 Task: Find connections with filter location Ghazni with filter topic #Storytellingwith filter profile language French with filter current company State Bank of India with filter school Symbiosis Centre For Management and Human Resource Development with filter industry Personal and Laundry Services with filter service category Financial Reporting with filter keywords title Manager
Action: Mouse moved to (178, 181)
Screenshot: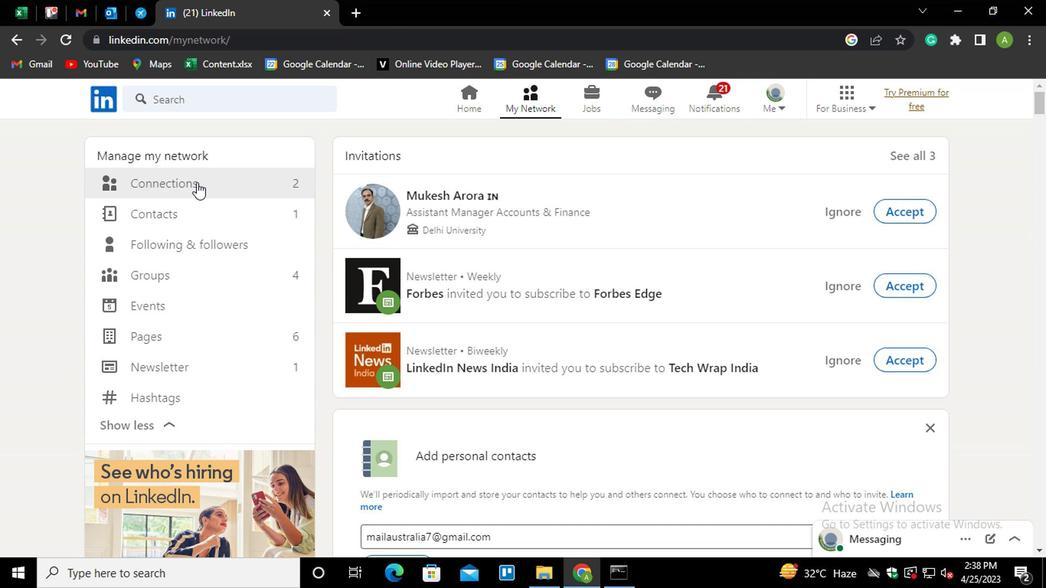 
Action: Mouse pressed left at (178, 181)
Screenshot: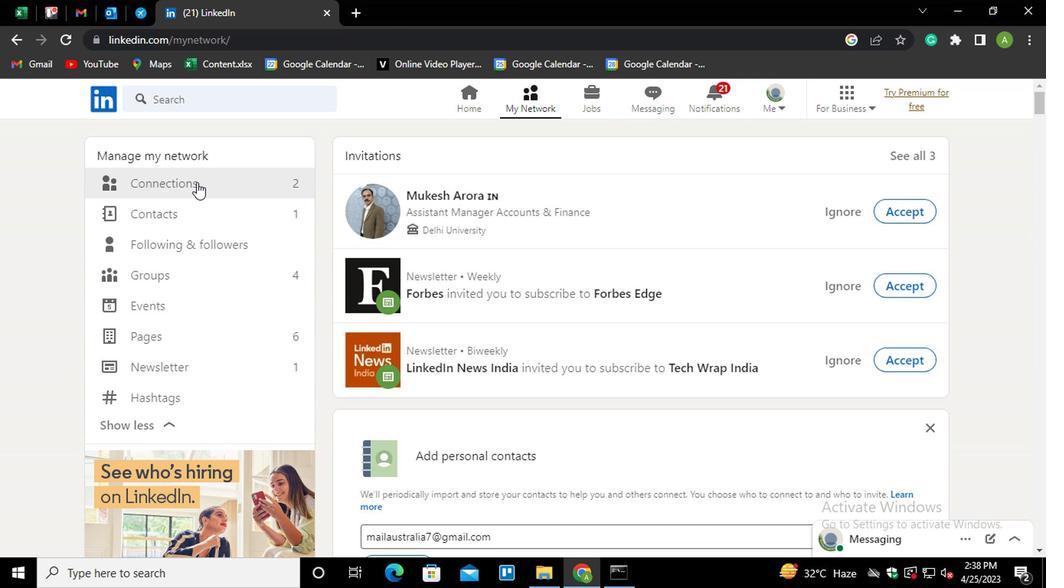 
Action: Mouse moved to (606, 185)
Screenshot: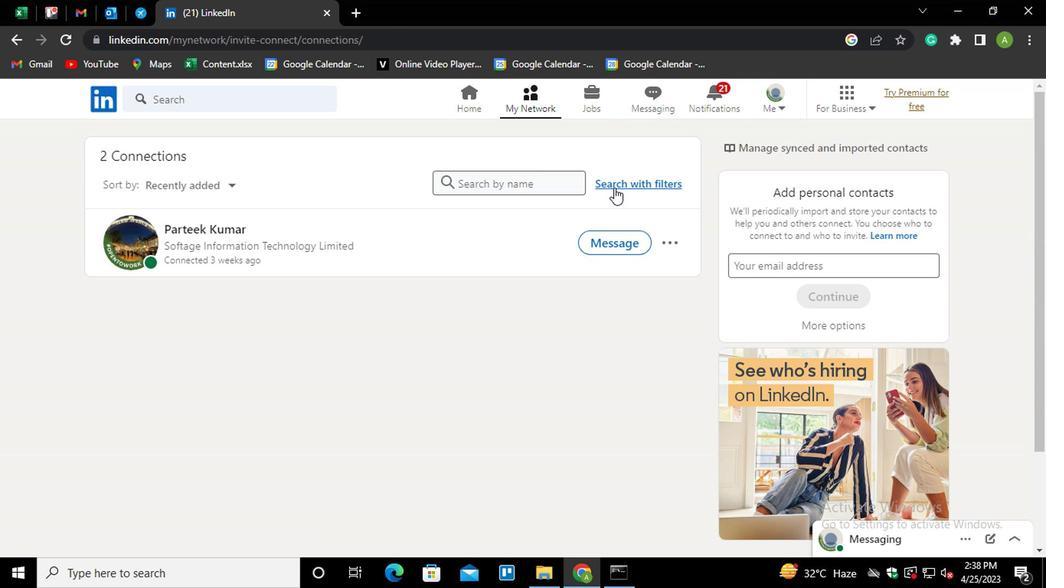 
Action: Mouse pressed left at (606, 185)
Screenshot: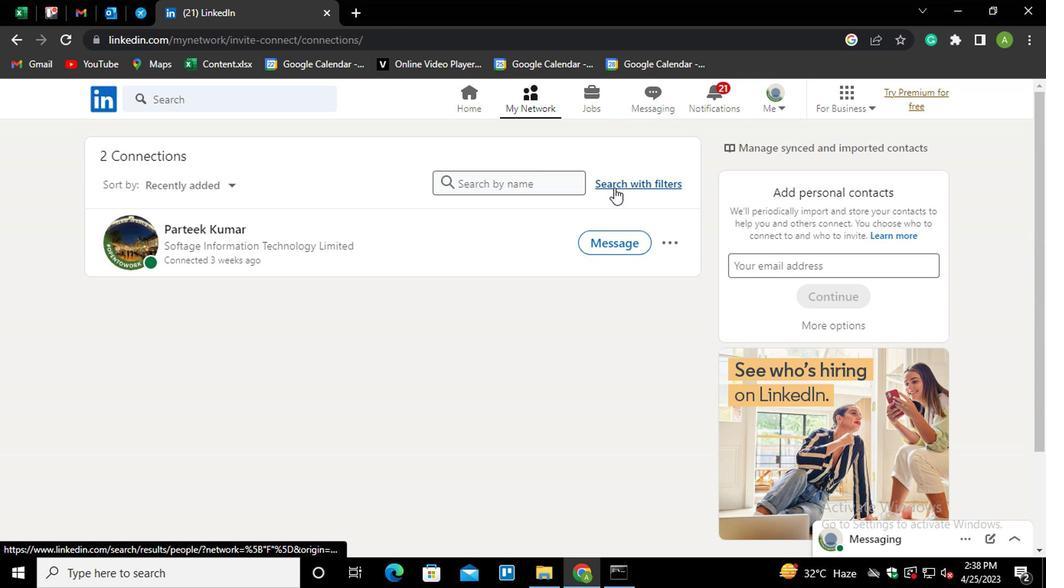 
Action: Mouse moved to (497, 140)
Screenshot: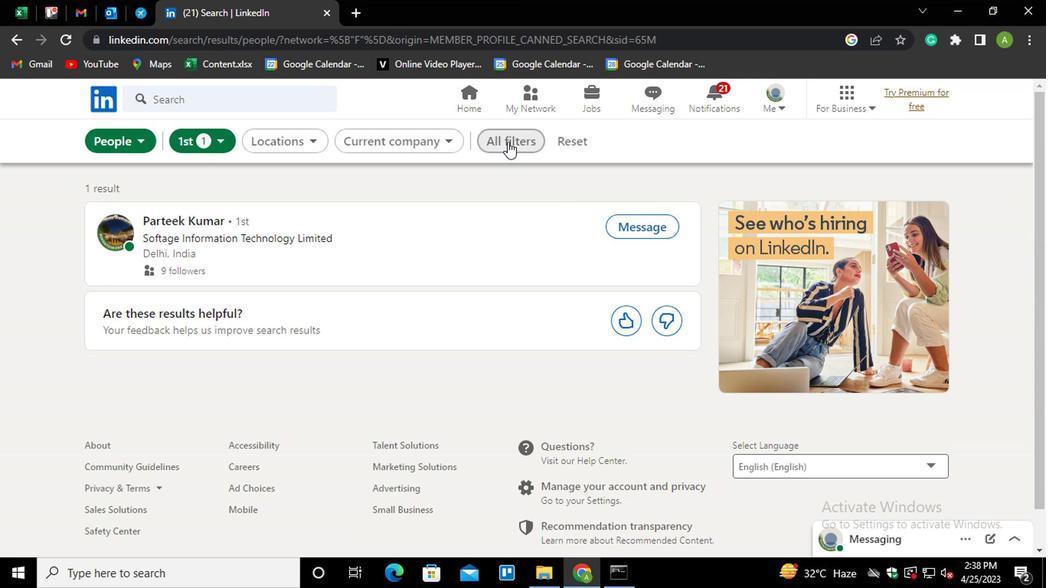 
Action: Mouse pressed left at (497, 140)
Screenshot: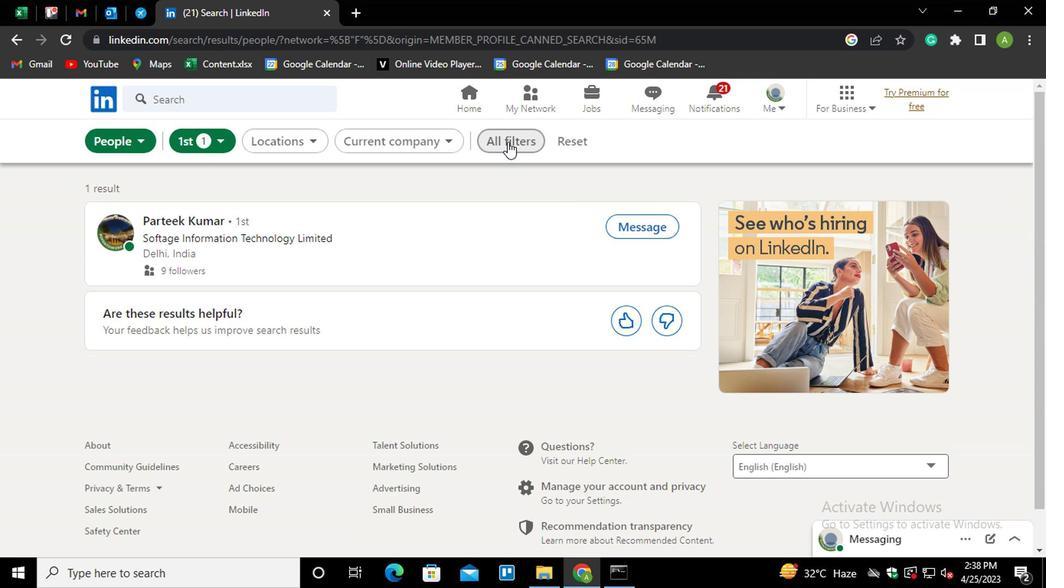 
Action: Mouse moved to (696, 348)
Screenshot: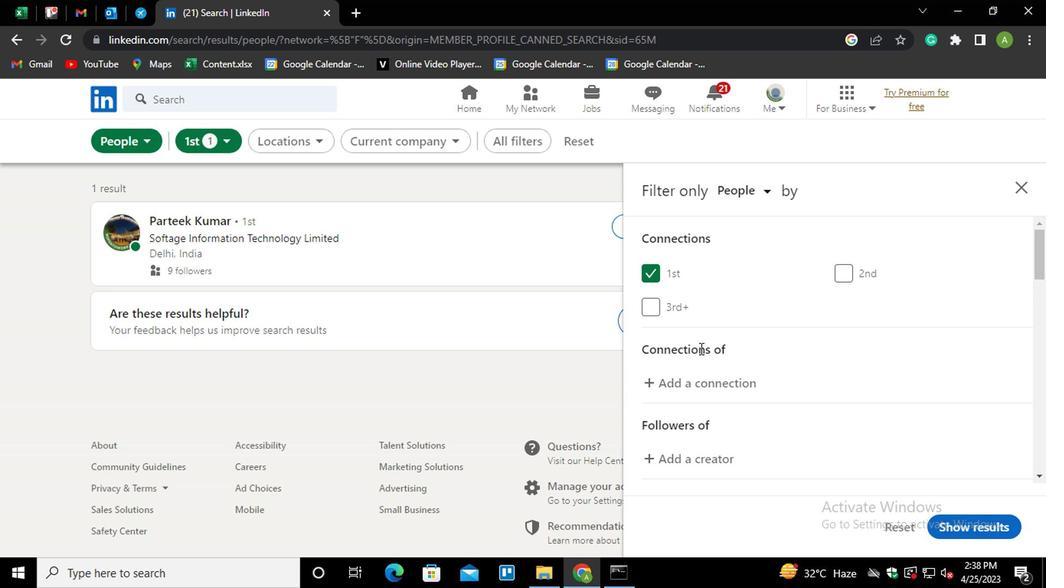 
Action: Mouse scrolled (696, 347) with delta (0, -1)
Screenshot: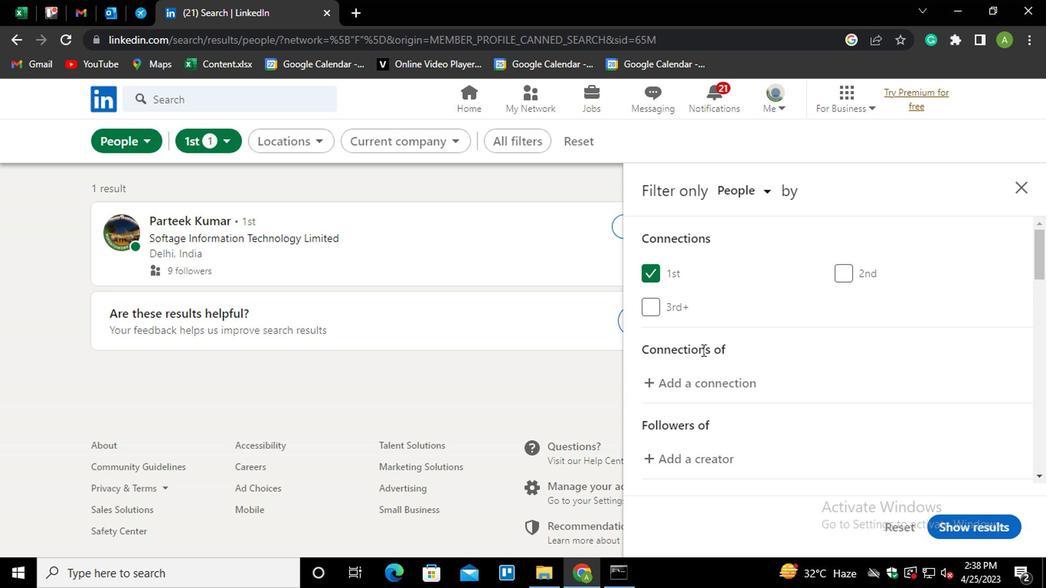 
Action: Mouse moved to (697, 348)
Screenshot: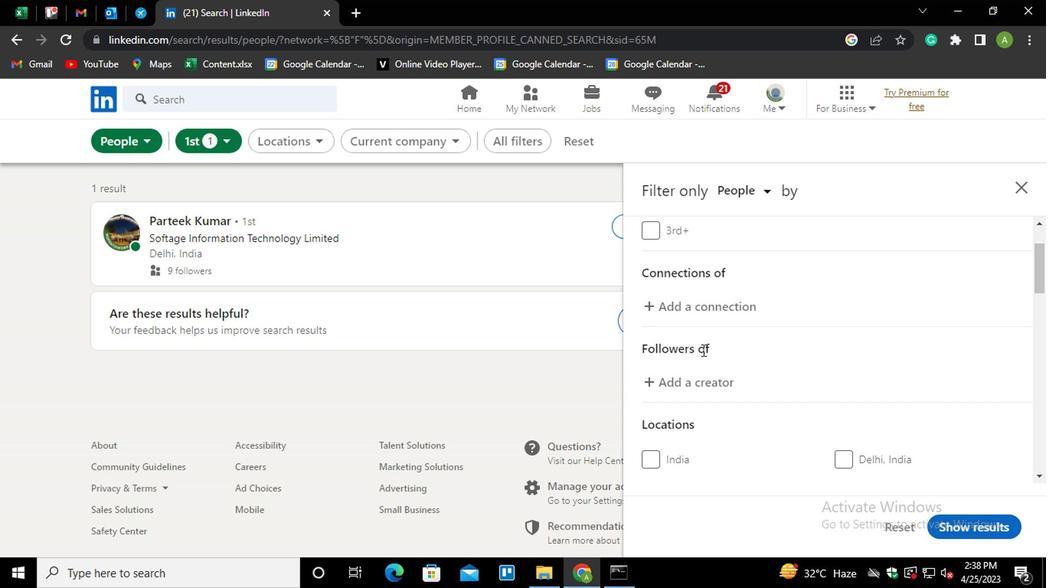 
Action: Mouse scrolled (697, 347) with delta (0, -1)
Screenshot: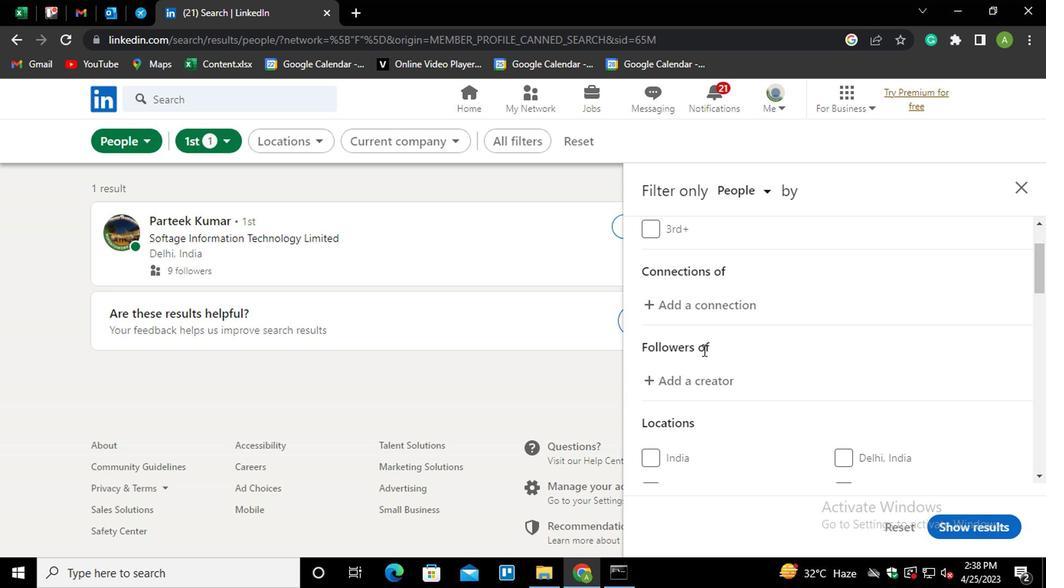 
Action: Mouse scrolled (697, 347) with delta (0, -1)
Screenshot: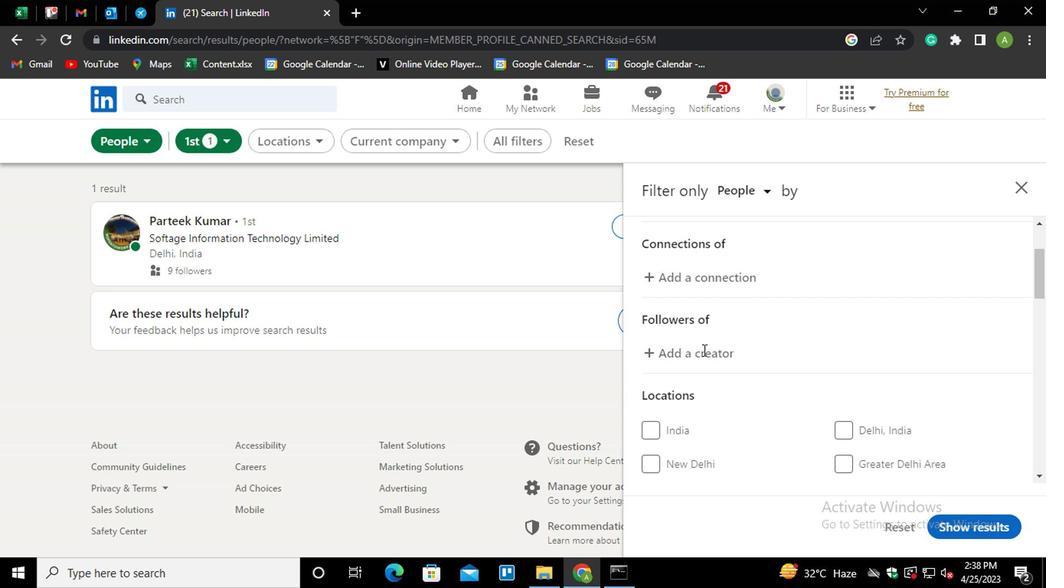 
Action: Mouse scrolled (697, 347) with delta (0, -1)
Screenshot: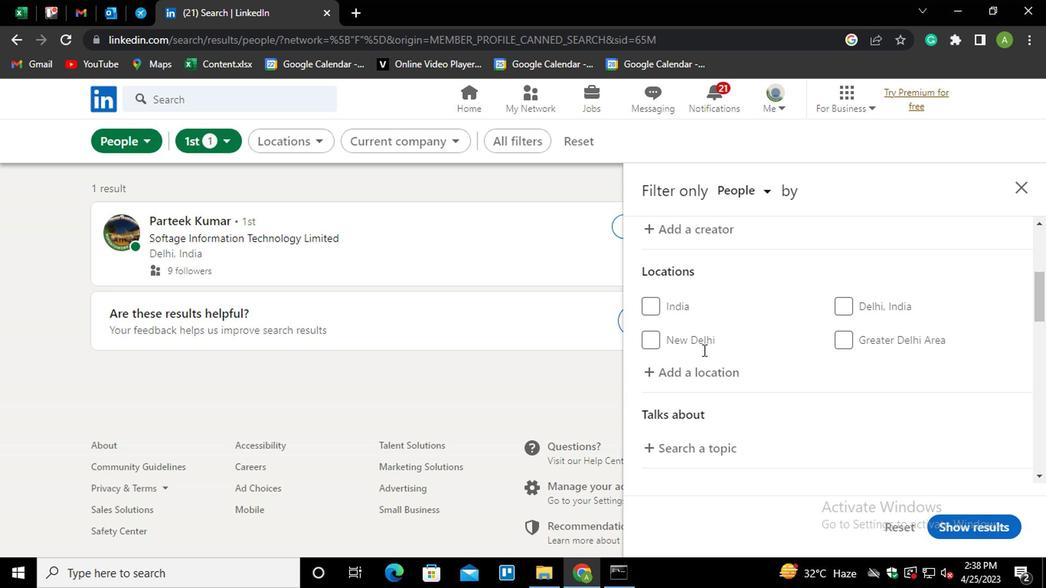 
Action: Mouse moved to (688, 289)
Screenshot: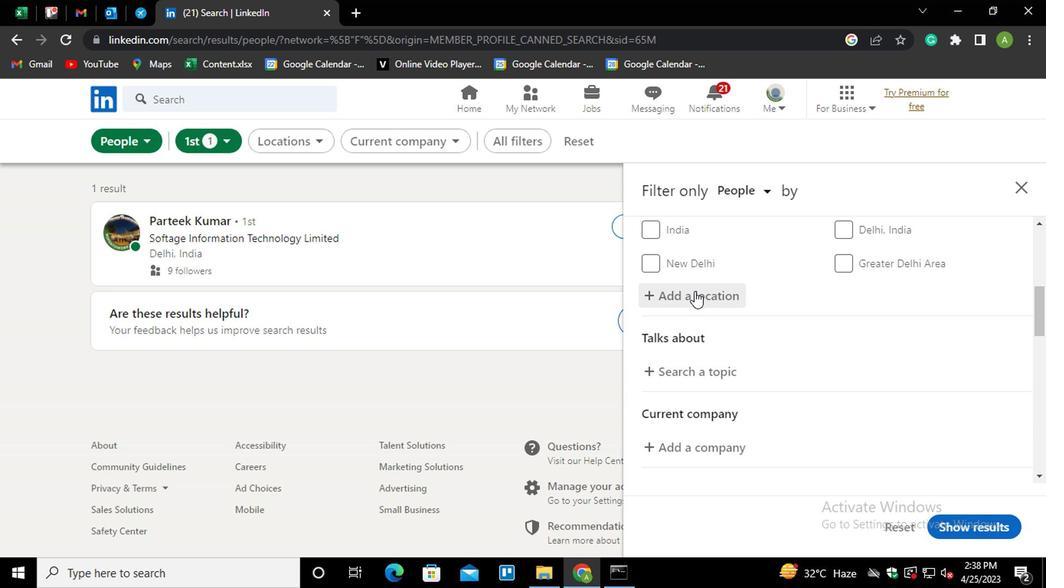 
Action: Mouse pressed left at (688, 289)
Screenshot: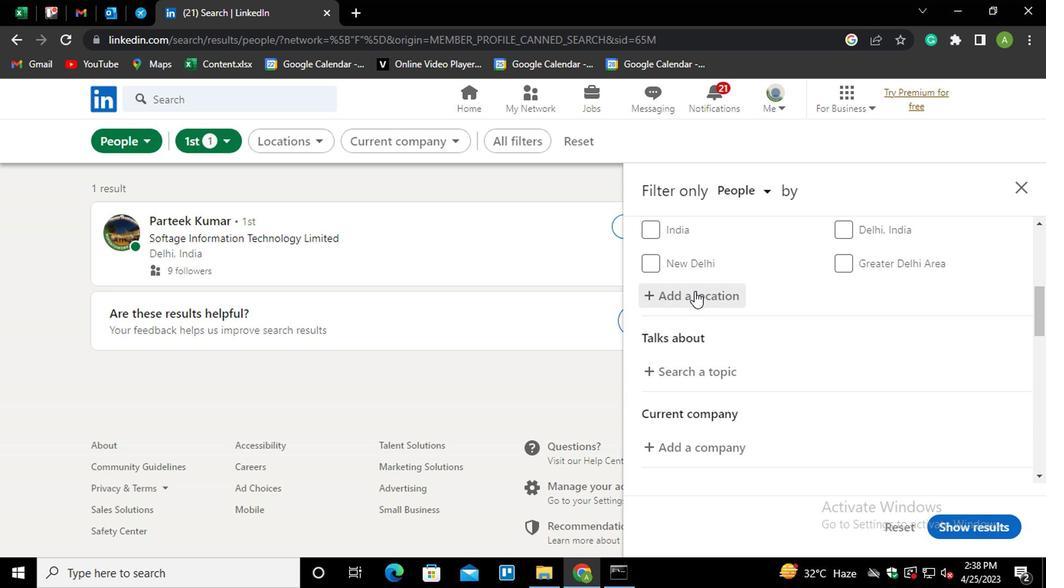 
Action: Mouse moved to (690, 289)
Screenshot: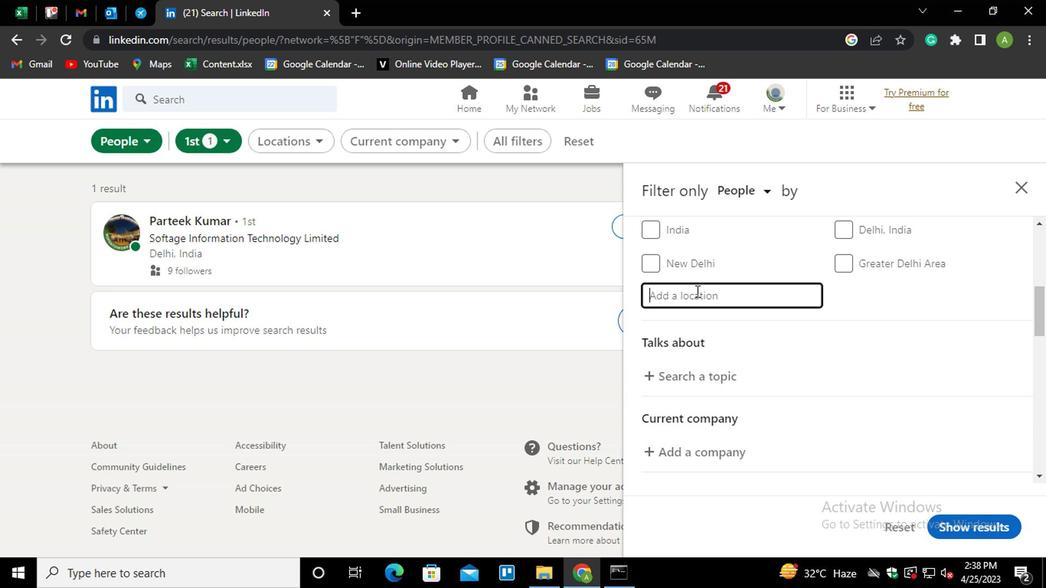 
Action: Mouse pressed left at (690, 289)
Screenshot: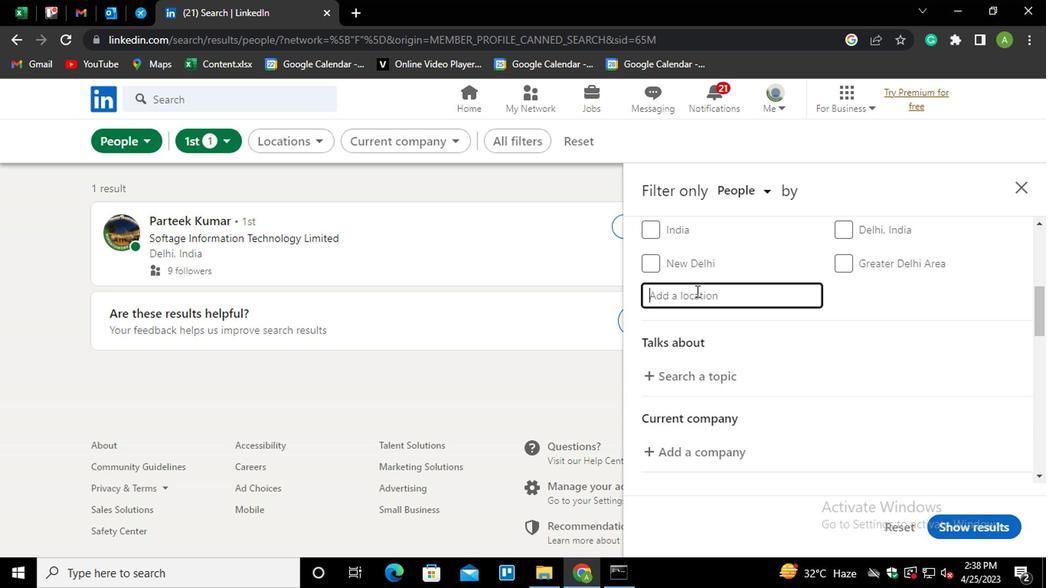 
Action: Key pressed <Key.shift><Key.shift><Key.shift><Key.shift><Key.shift>GHAZNI
Screenshot: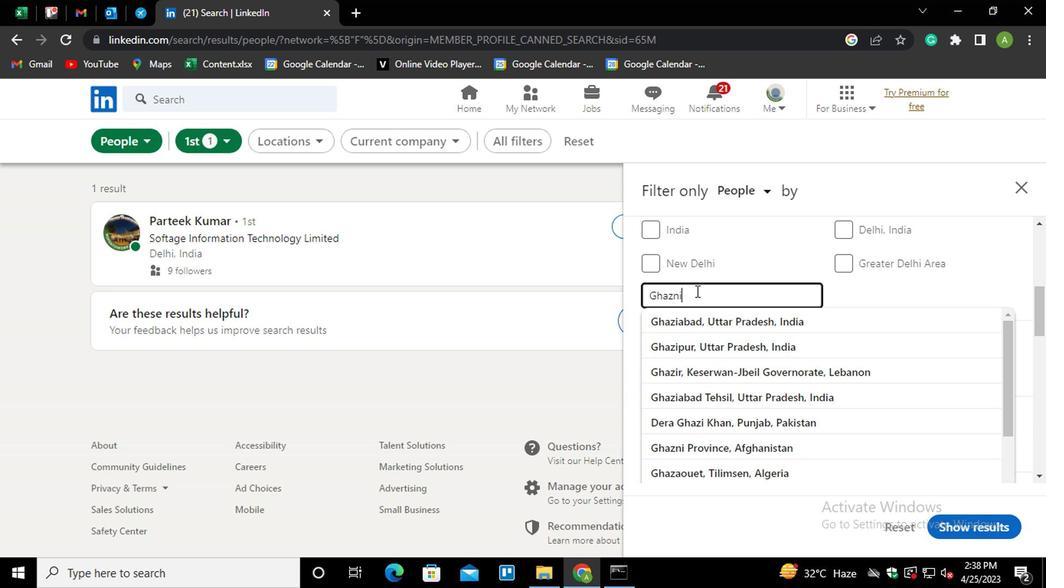 
Action: Mouse moved to (842, 304)
Screenshot: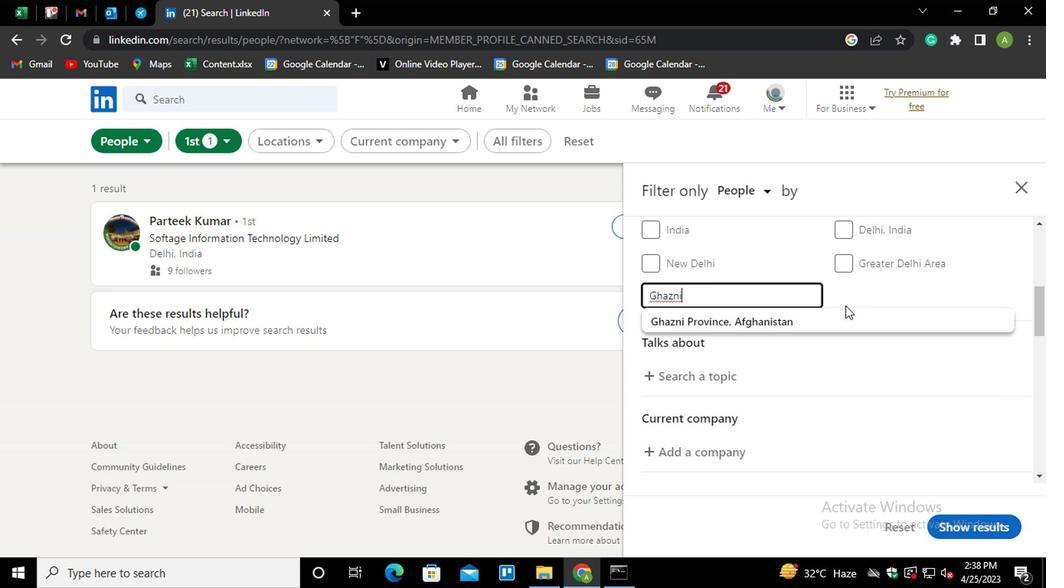 
Action: Key pressed <Key.down><Key.enter>
Screenshot: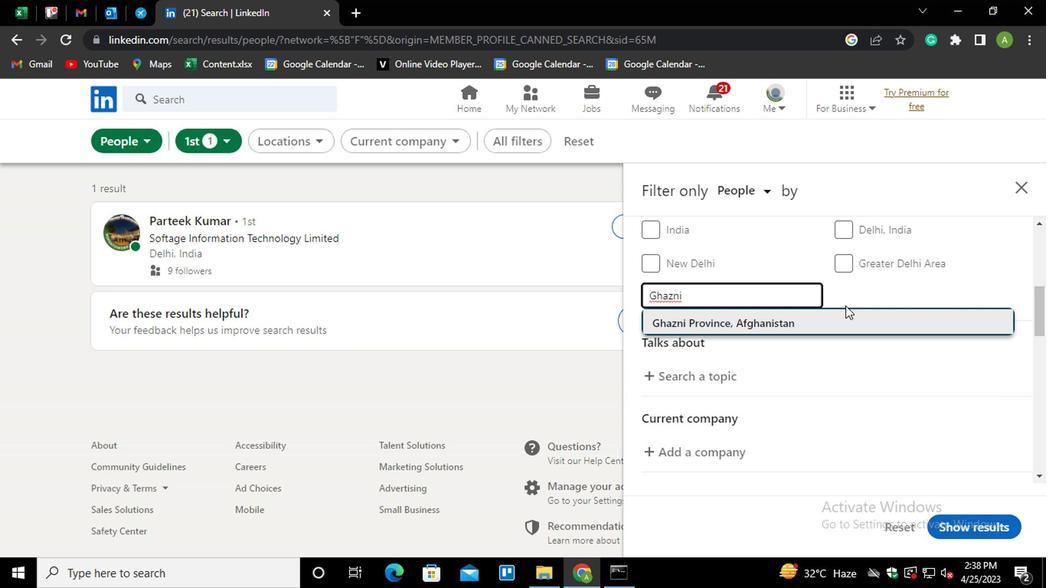 
Action: Mouse moved to (679, 369)
Screenshot: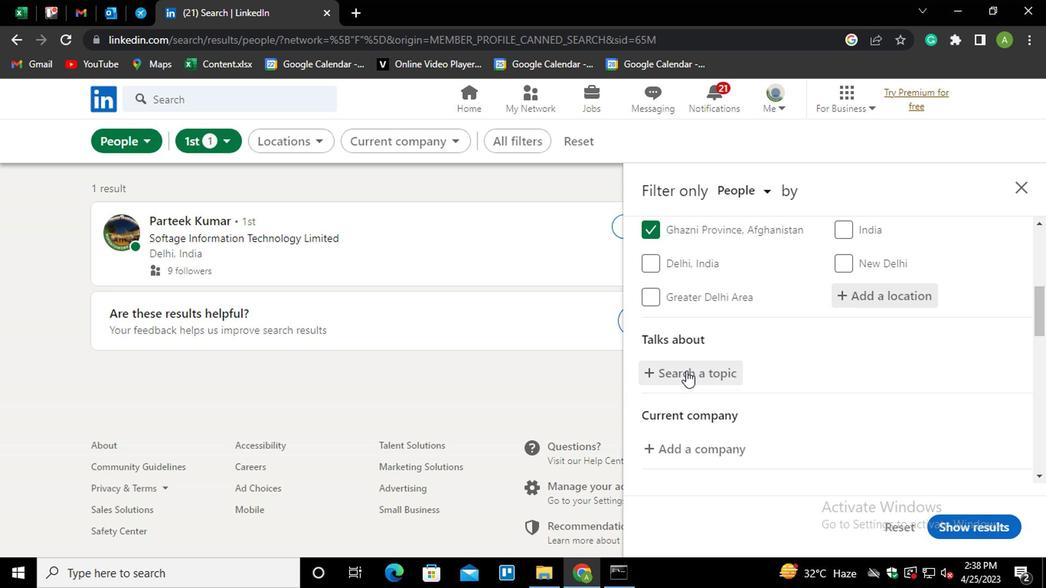 
Action: Mouse pressed left at (679, 369)
Screenshot: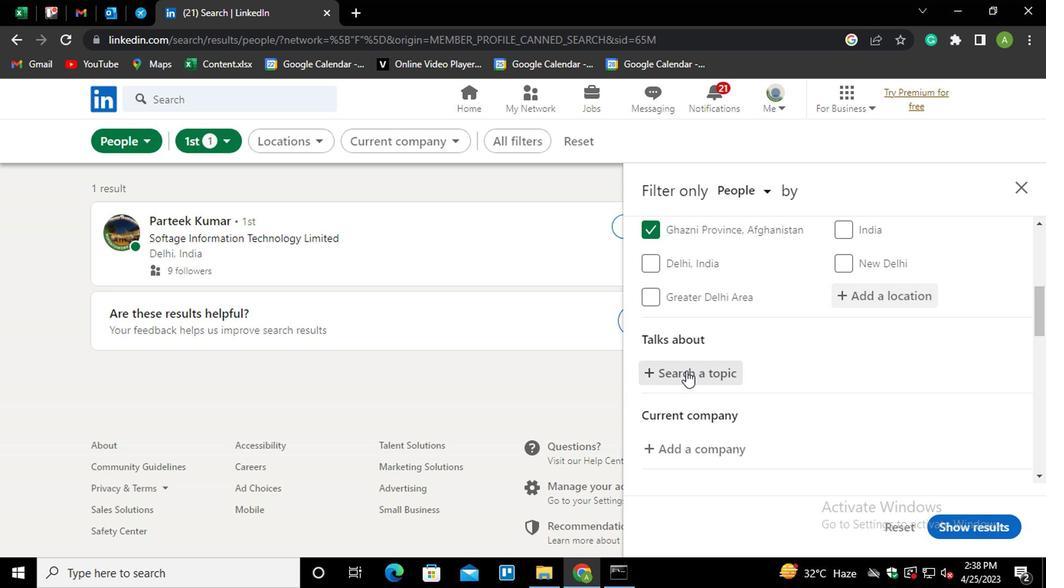 
Action: Mouse moved to (713, 393)
Screenshot: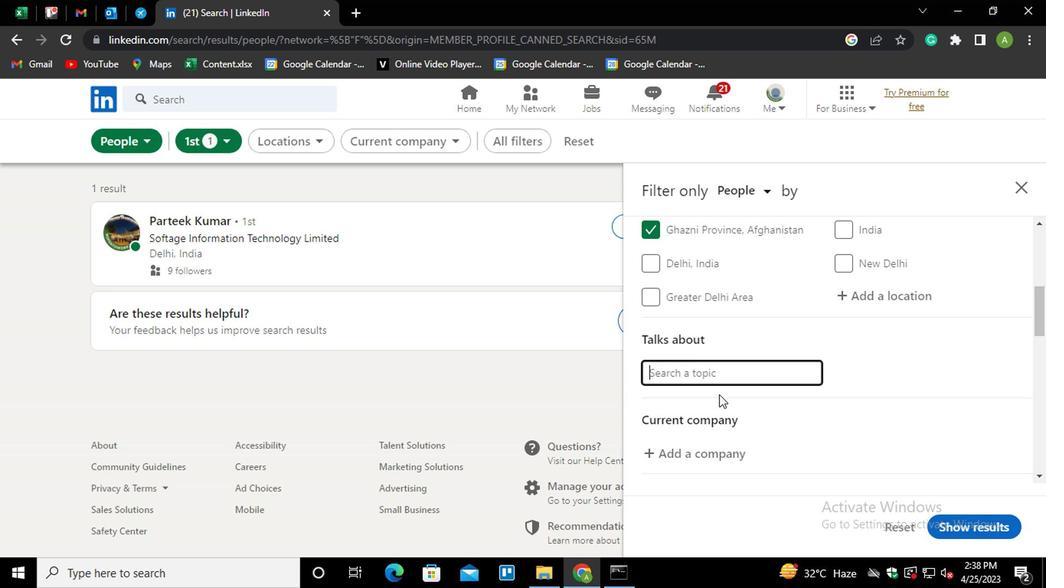 
Action: Key pressed <Key.shift>#<Key.shift>SRORYTELLINGWITH
Screenshot: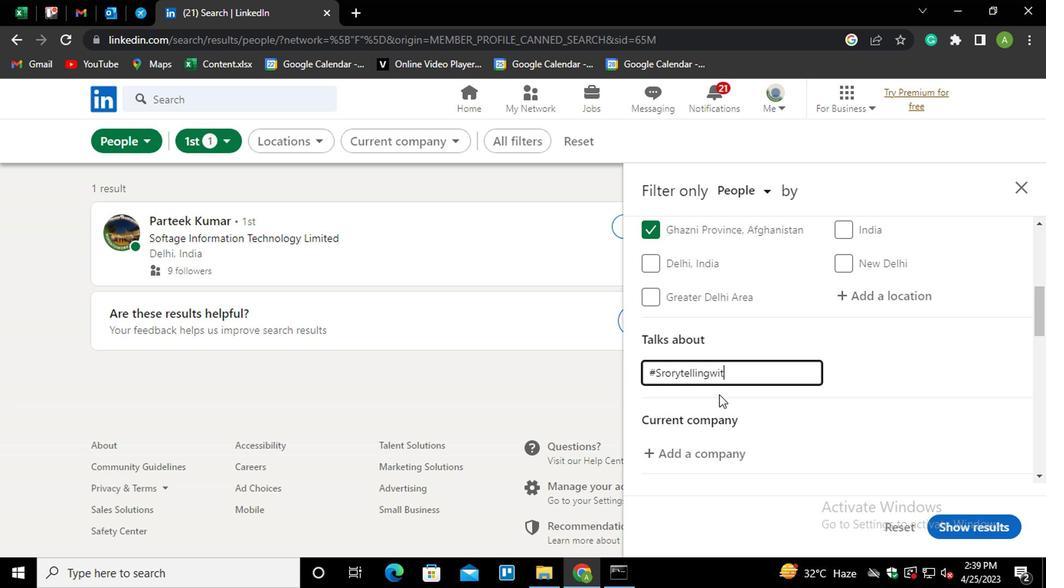 
Action: Mouse moved to (917, 329)
Screenshot: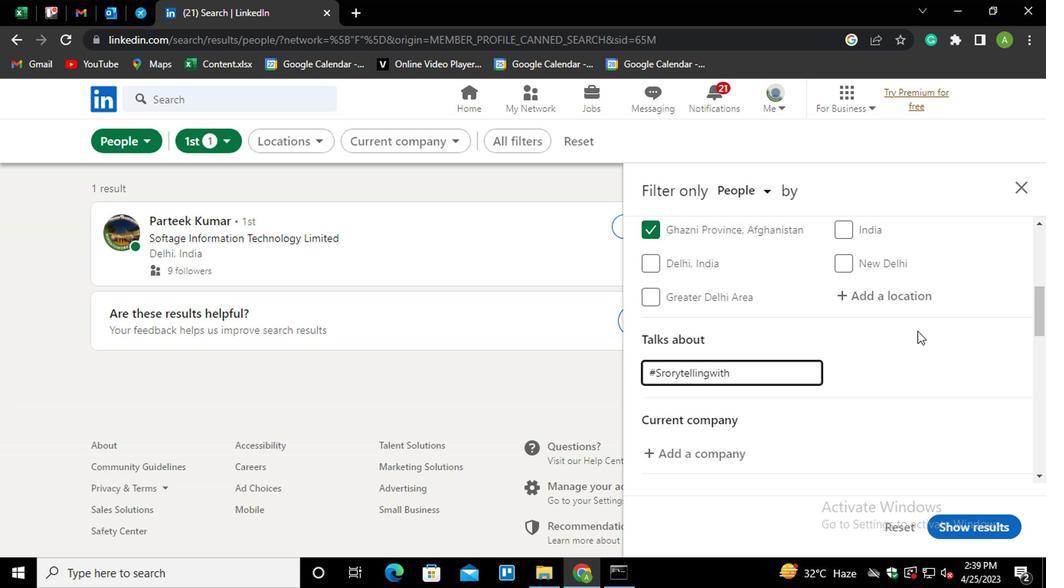 
Action: Mouse pressed left at (917, 329)
Screenshot: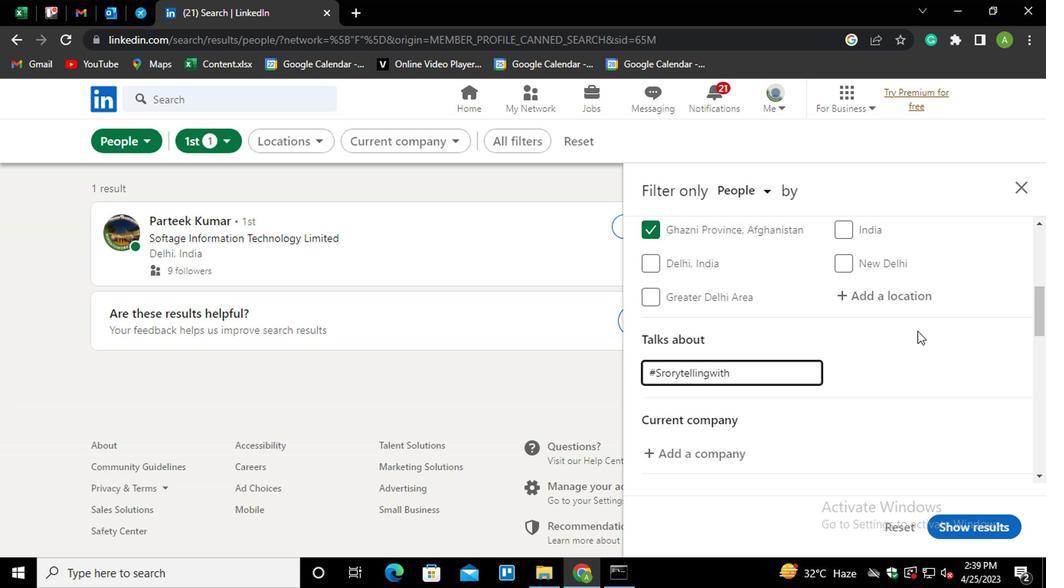 
Action: Mouse moved to (916, 330)
Screenshot: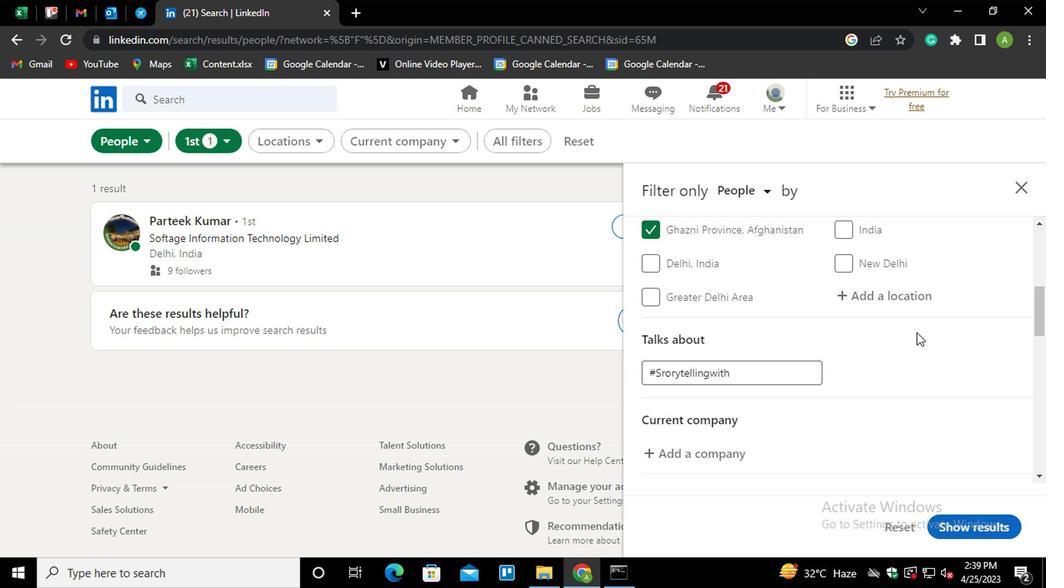 
Action: Mouse scrolled (916, 330) with delta (0, 0)
Screenshot: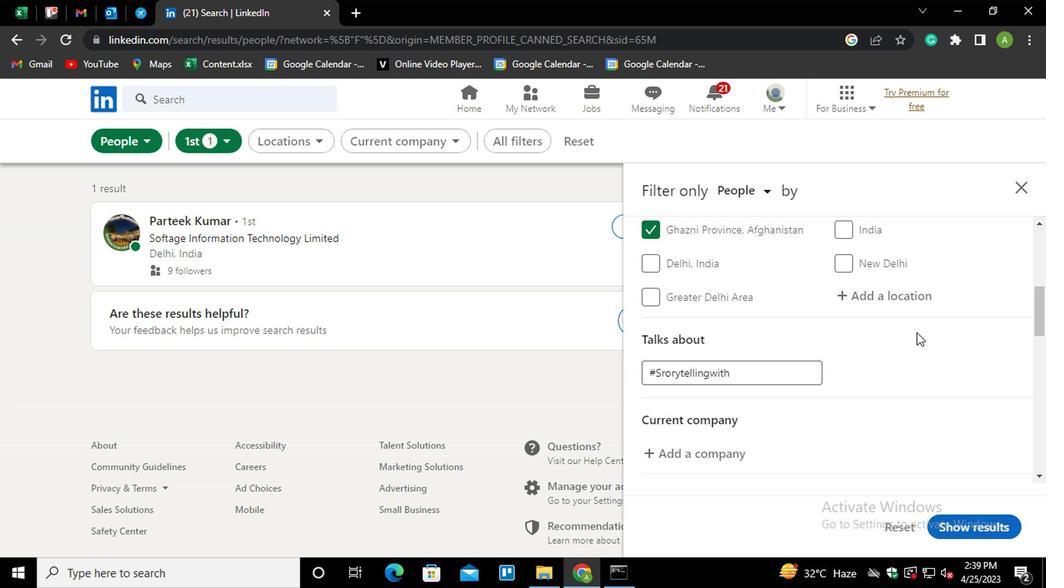 
Action: Mouse scrolled (916, 330) with delta (0, 0)
Screenshot: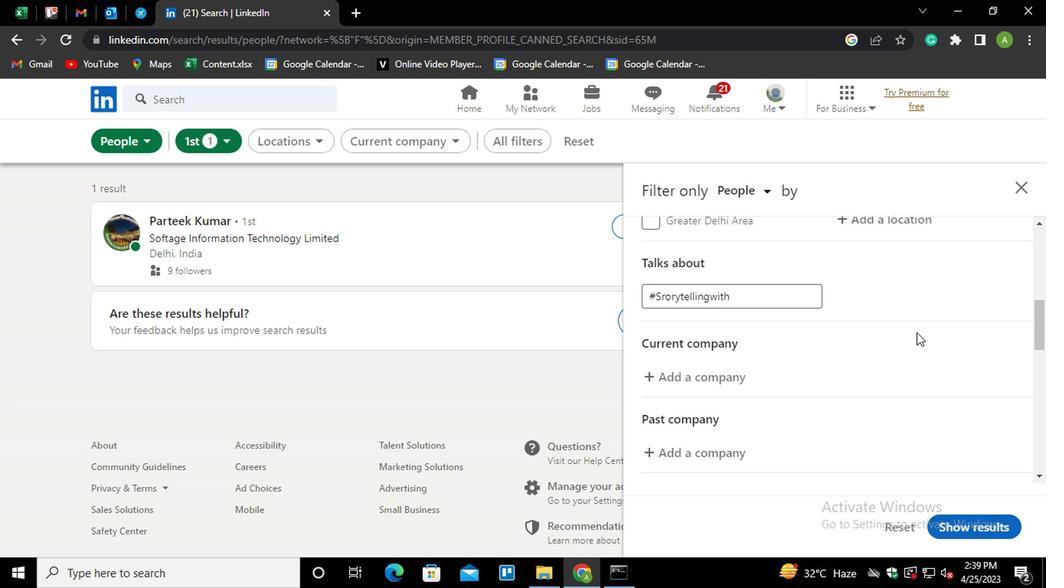 
Action: Mouse moved to (724, 296)
Screenshot: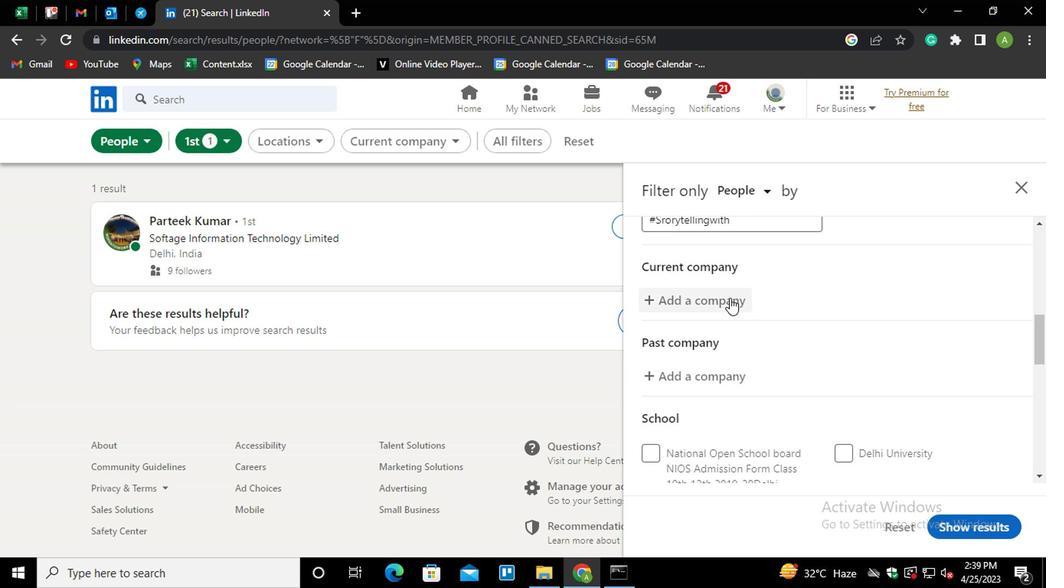 
Action: Mouse pressed left at (724, 296)
Screenshot: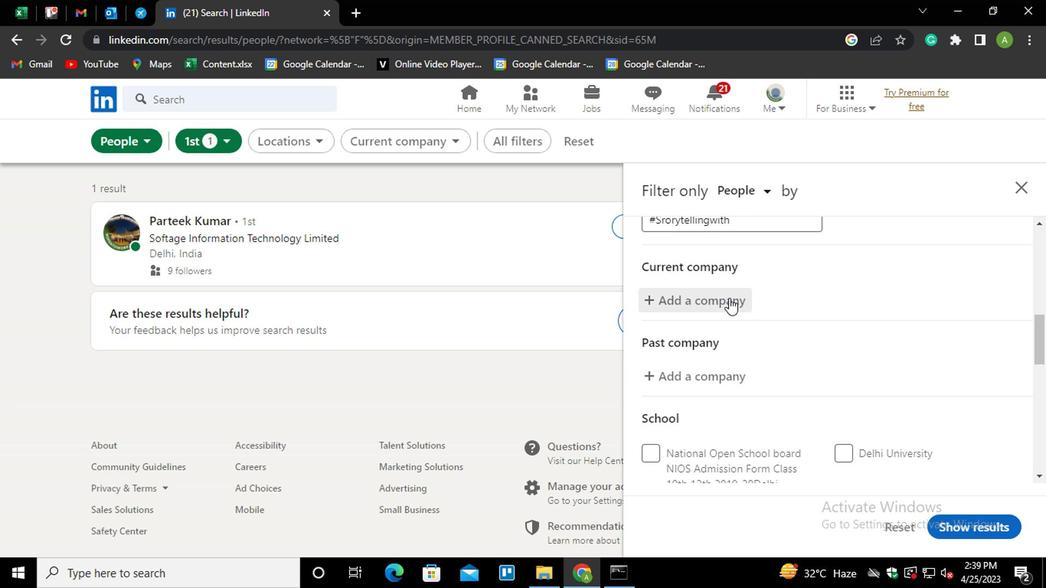 
Action: Mouse moved to (781, 332)
Screenshot: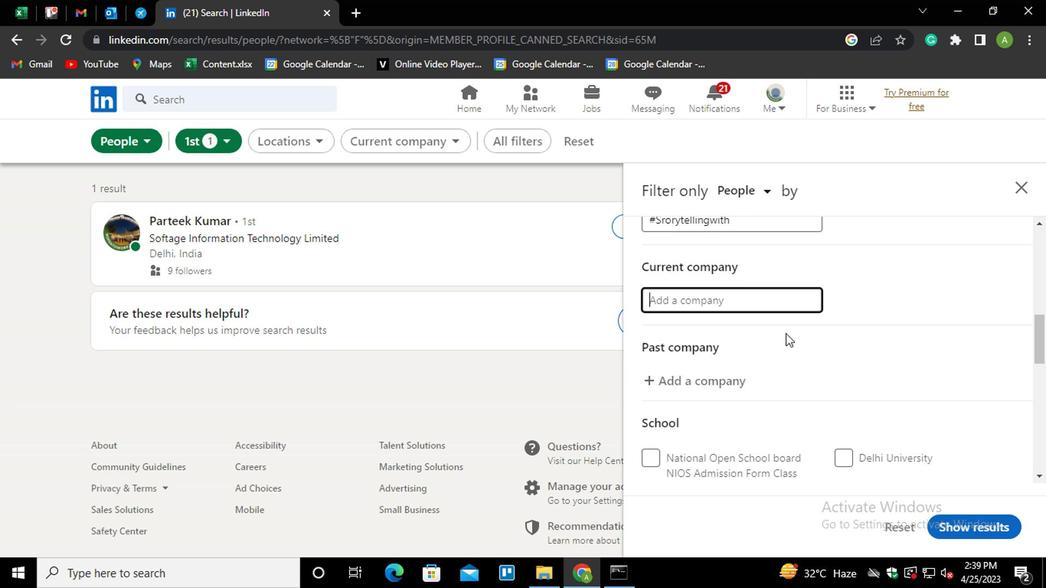 
Action: Key pressed <Key.shift>STATE<Key.space>B<Key.enter>
Screenshot: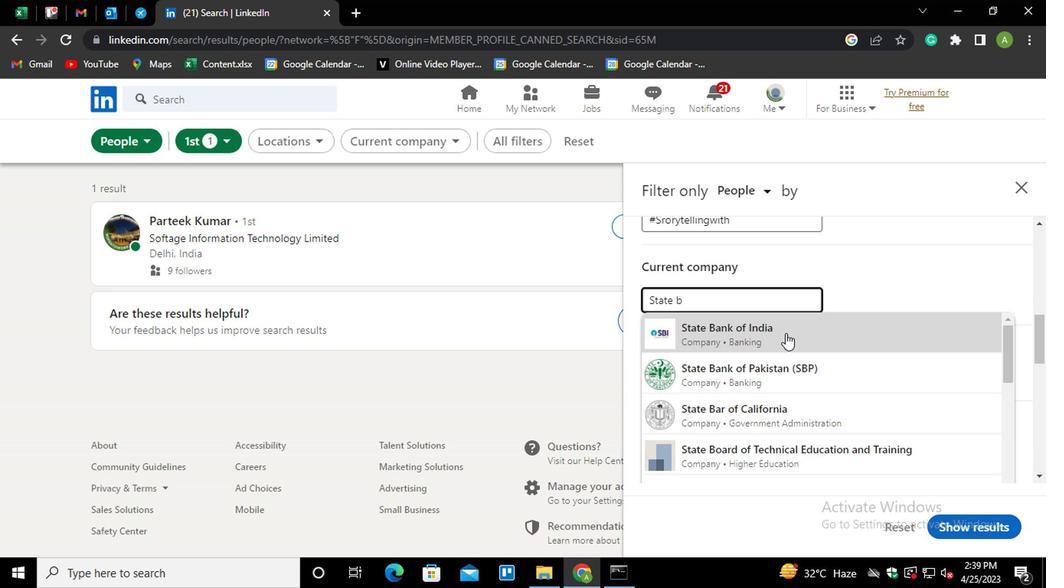 
Action: Mouse moved to (702, 289)
Screenshot: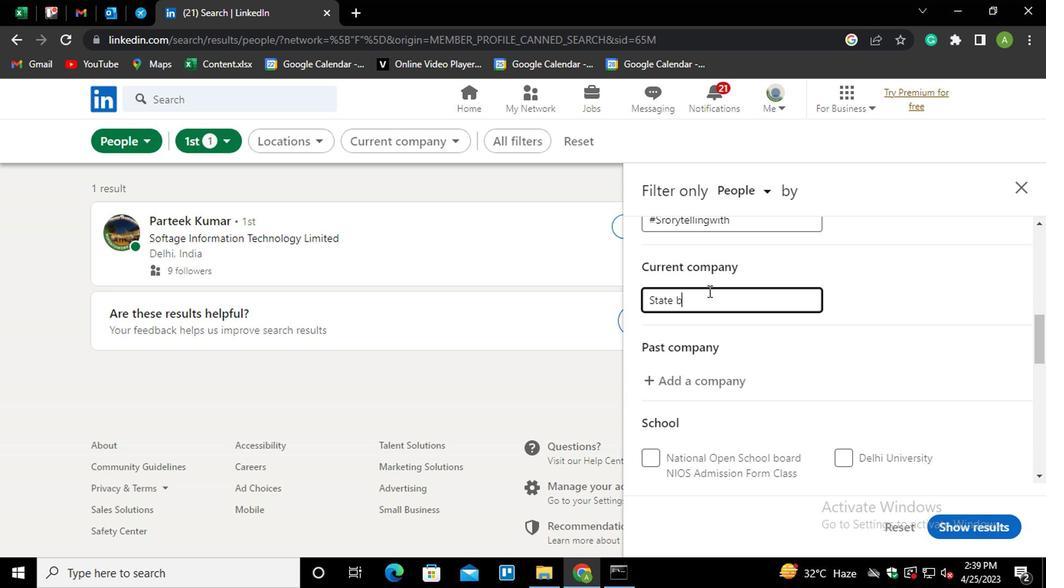 
Action: Mouse pressed left at (702, 289)
Screenshot: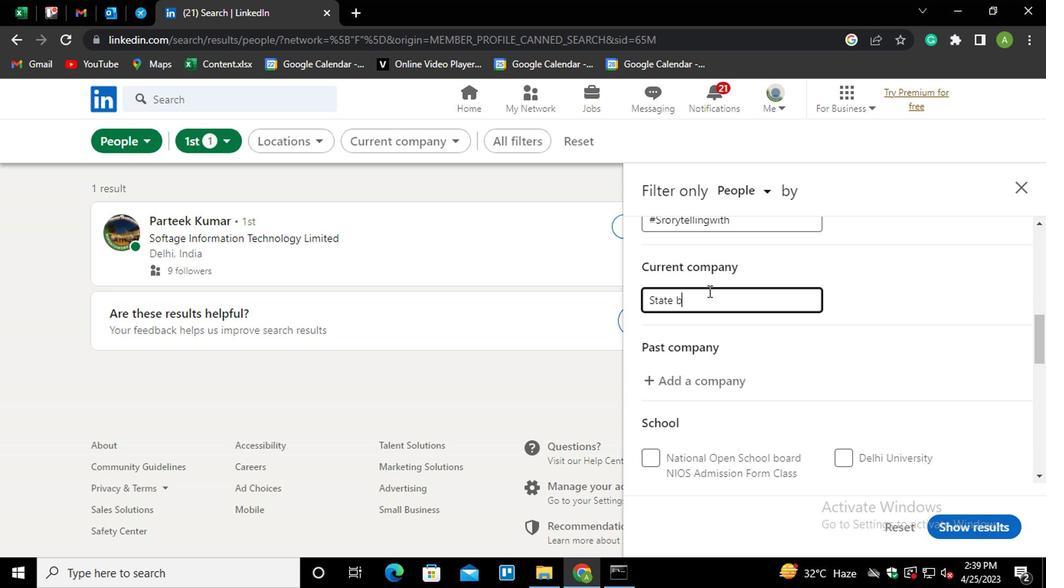 
Action: Mouse moved to (715, 302)
Screenshot: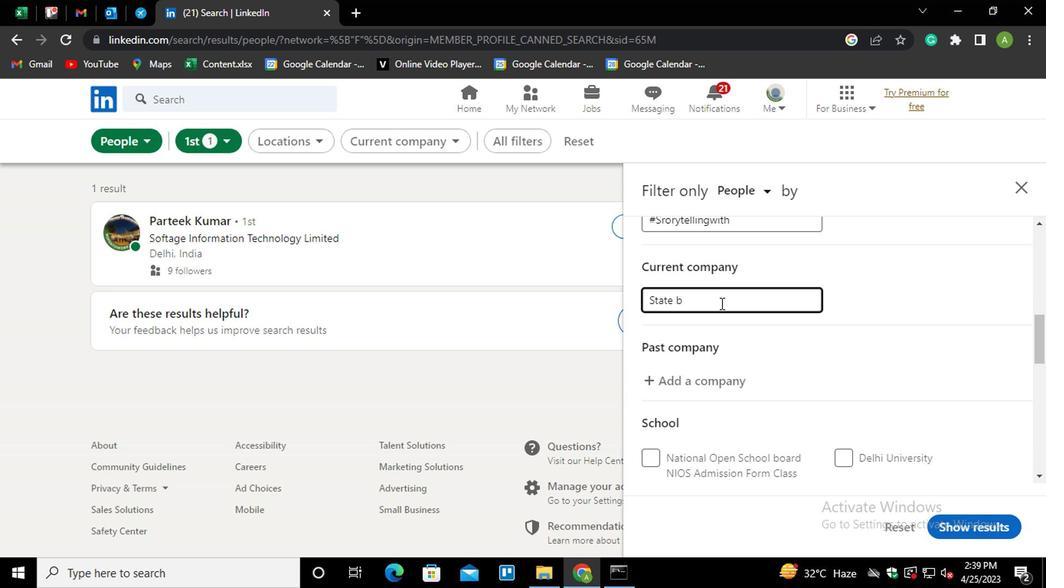 
Action: Mouse pressed left at (715, 302)
Screenshot: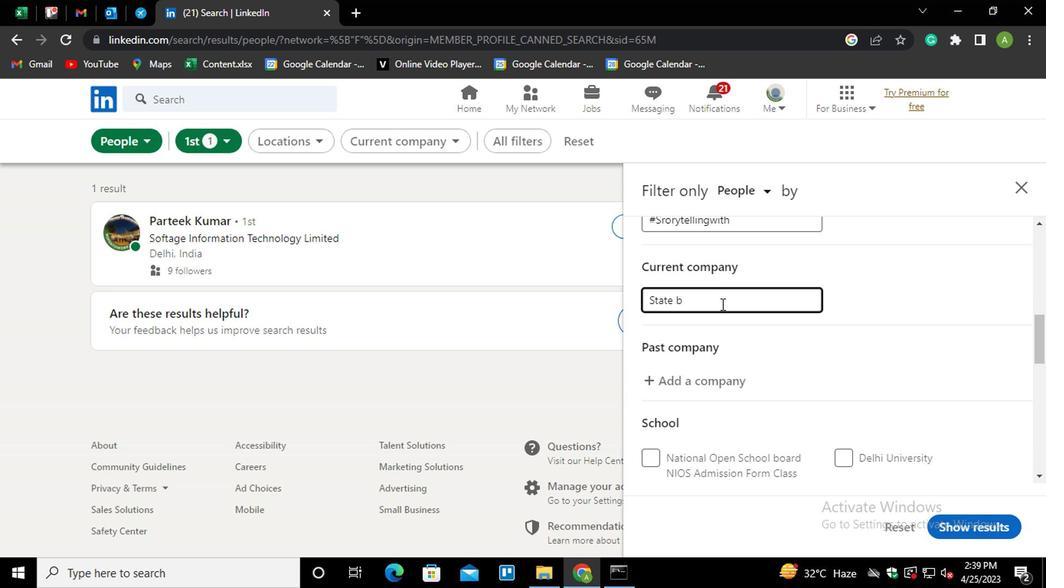 
Action: Mouse moved to (717, 303)
Screenshot: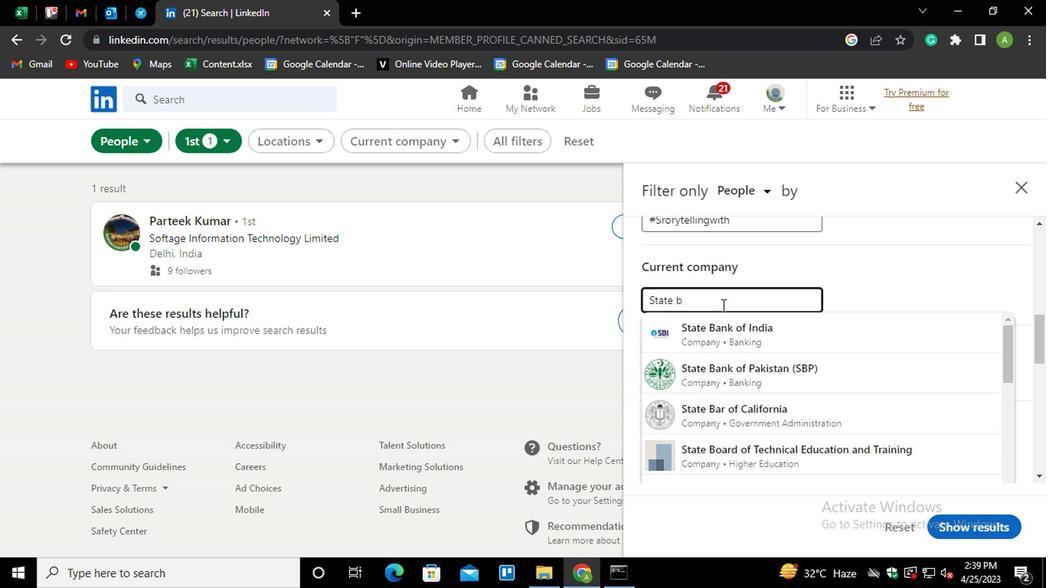 
Action: Key pressed <Key.down><Key.enter>
Screenshot: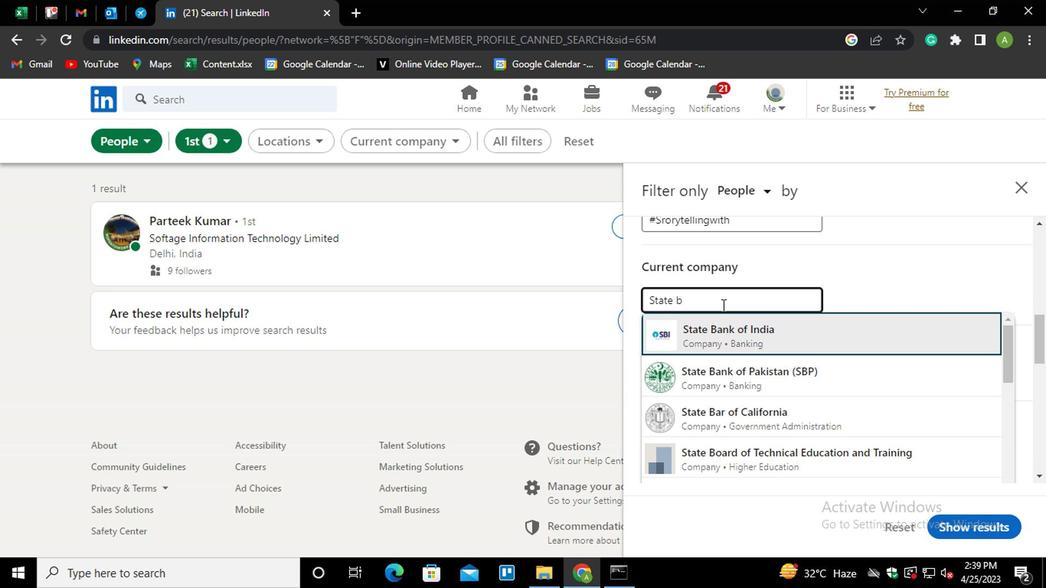 
Action: Mouse moved to (760, 329)
Screenshot: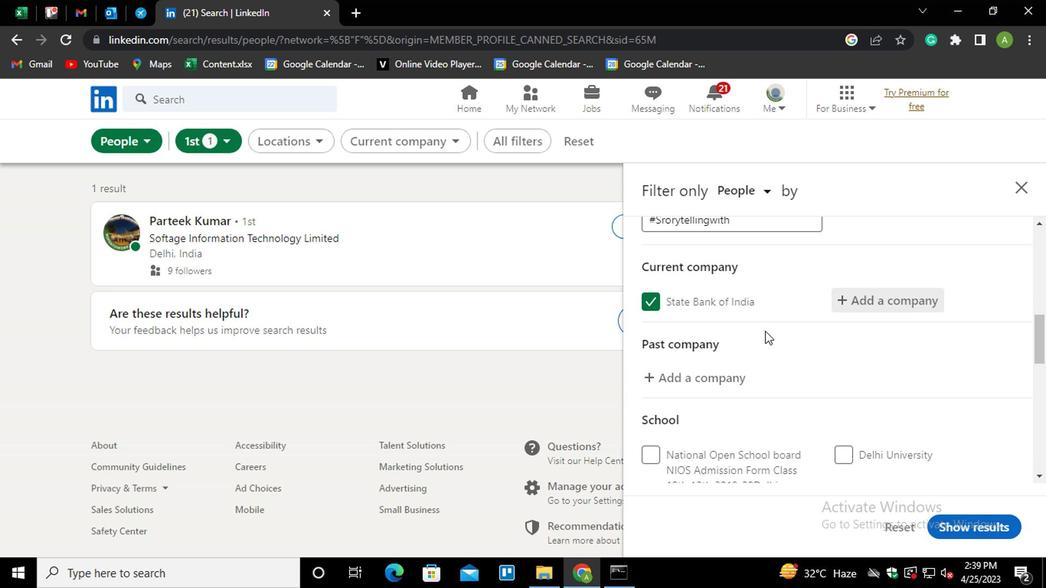 
Action: Mouse scrolled (760, 328) with delta (0, 0)
Screenshot: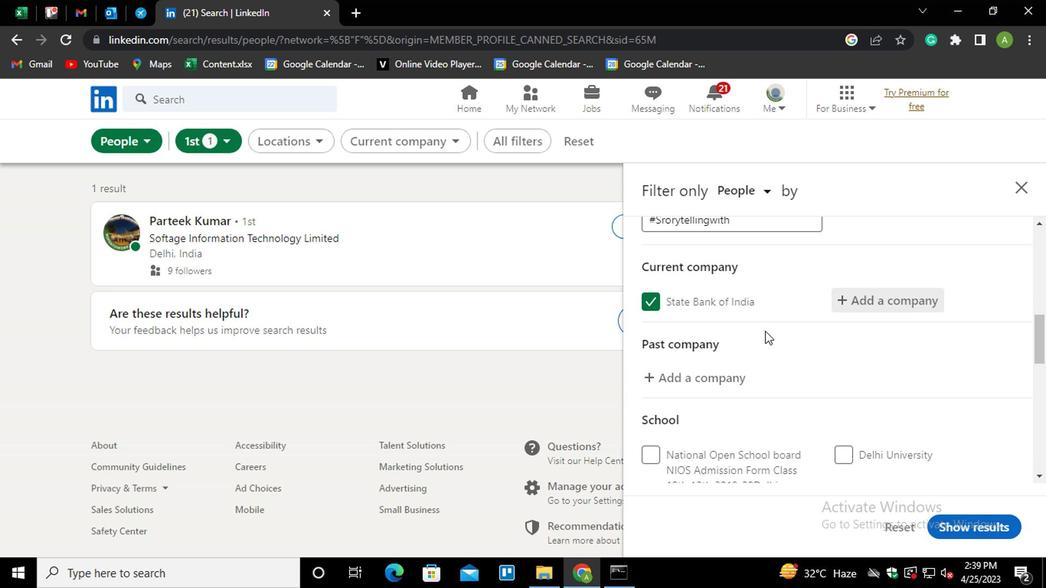 
Action: Mouse scrolled (760, 328) with delta (0, 0)
Screenshot: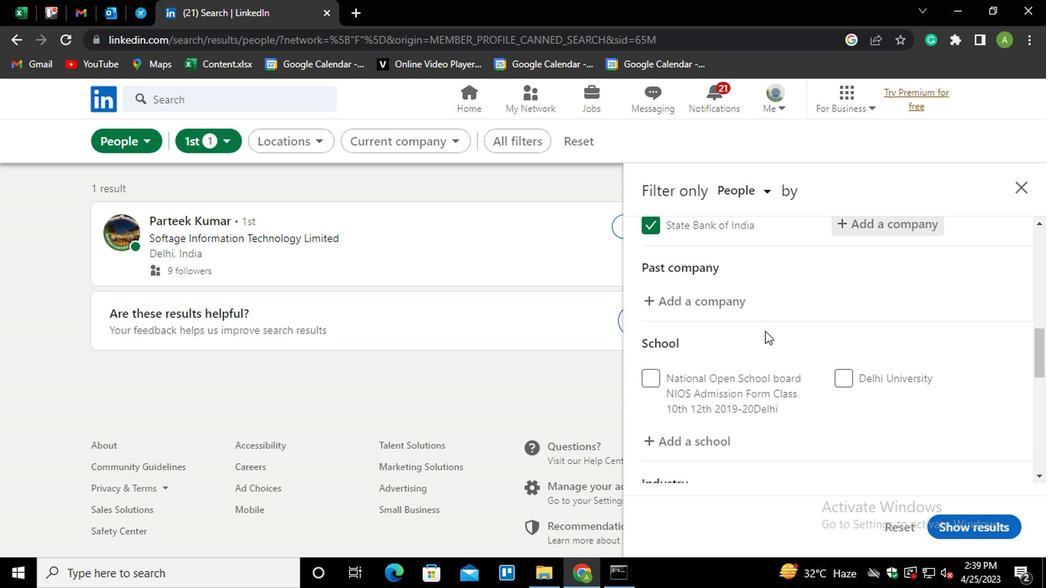 
Action: Mouse scrolled (760, 328) with delta (0, 0)
Screenshot: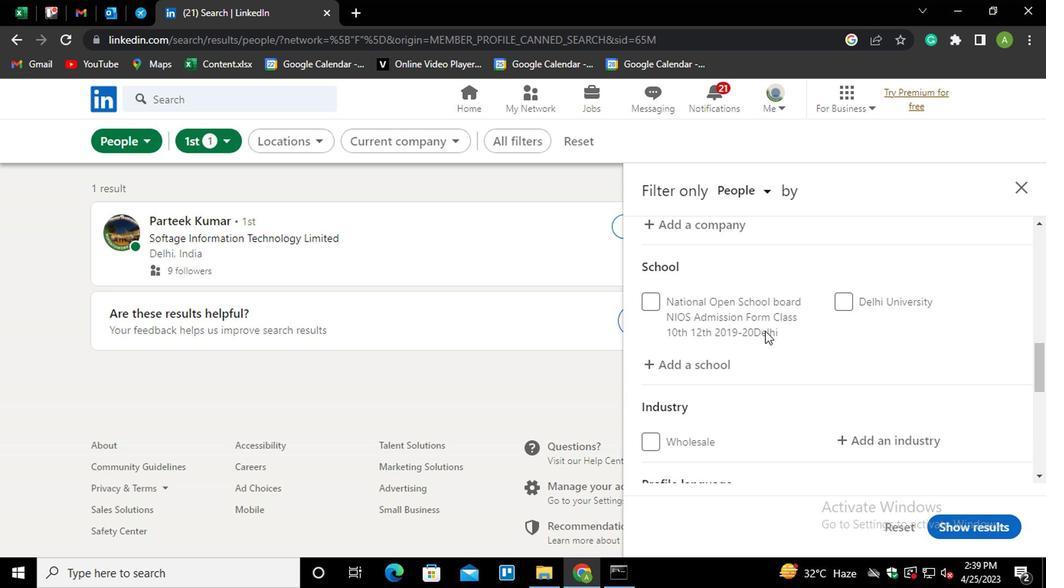 
Action: Mouse moved to (756, 328)
Screenshot: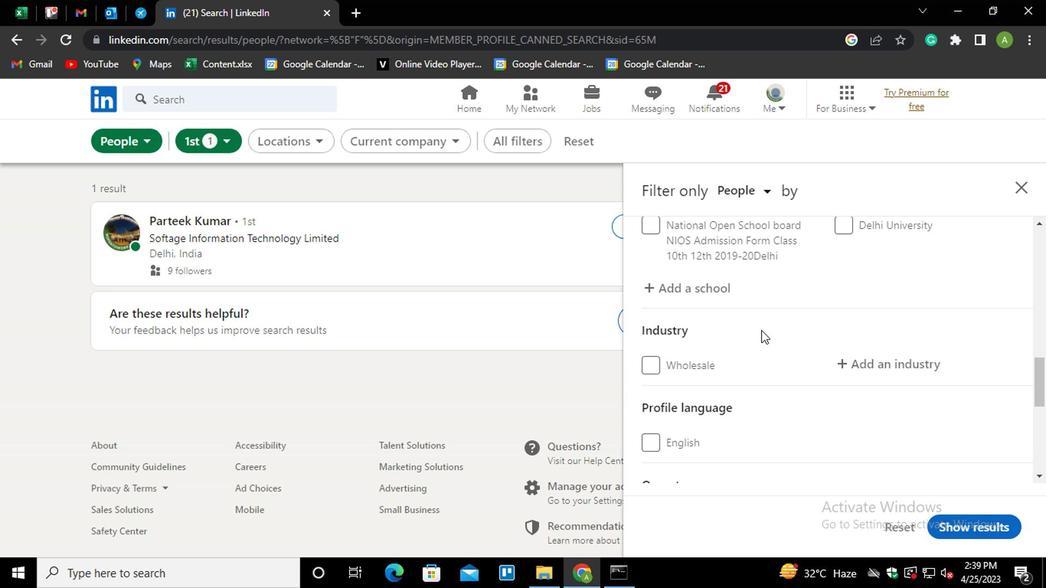 
Action: Mouse scrolled (756, 329) with delta (0, 0)
Screenshot: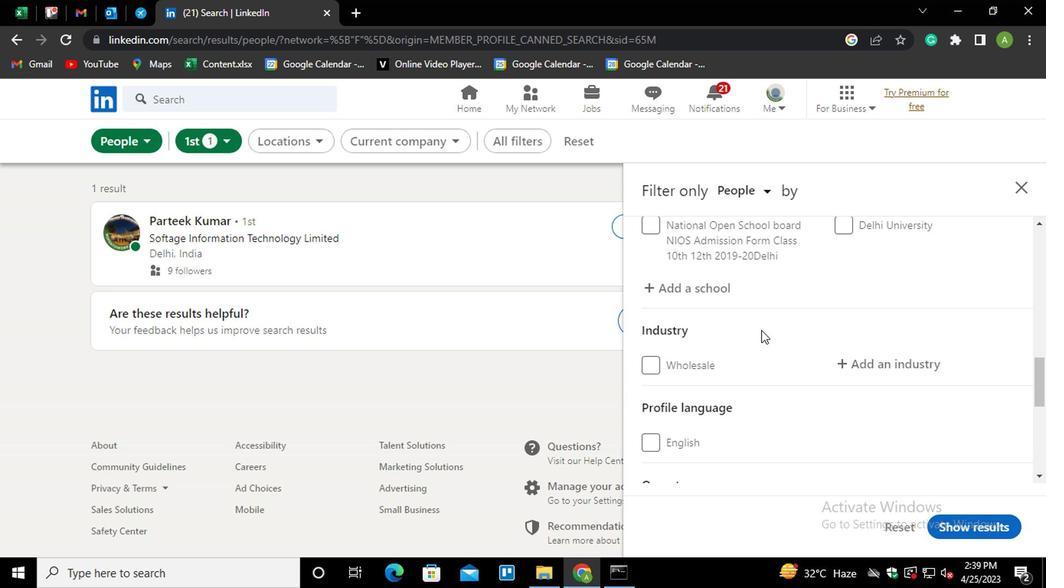 
Action: Mouse moved to (679, 360)
Screenshot: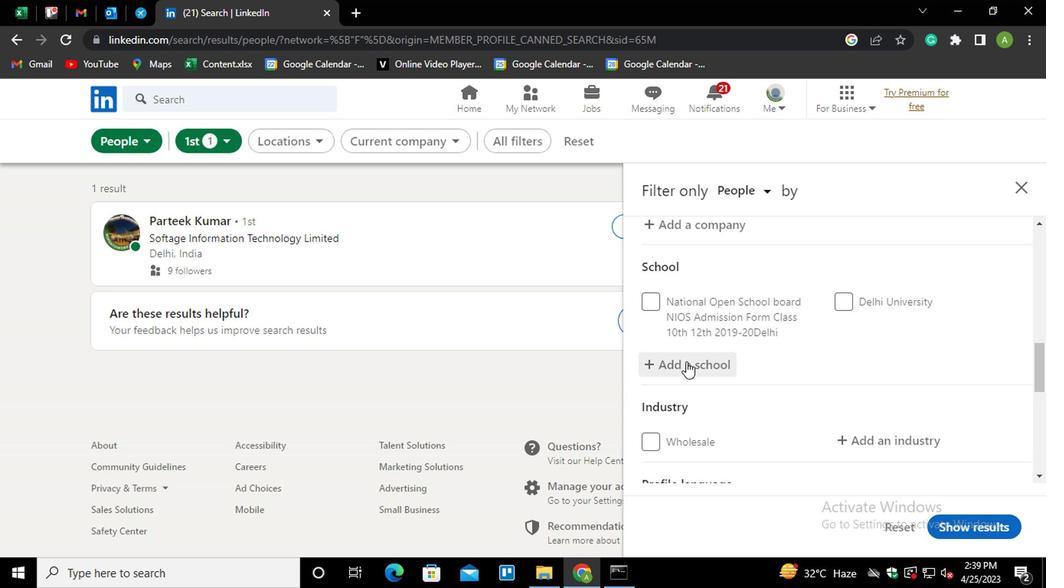 
Action: Mouse pressed left at (679, 360)
Screenshot: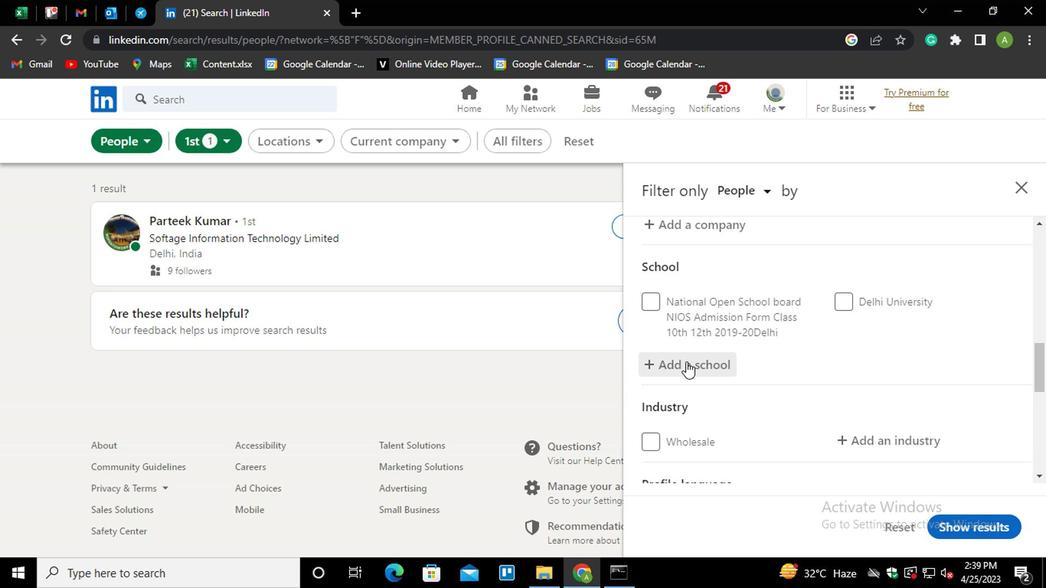 
Action: Mouse moved to (683, 360)
Screenshot: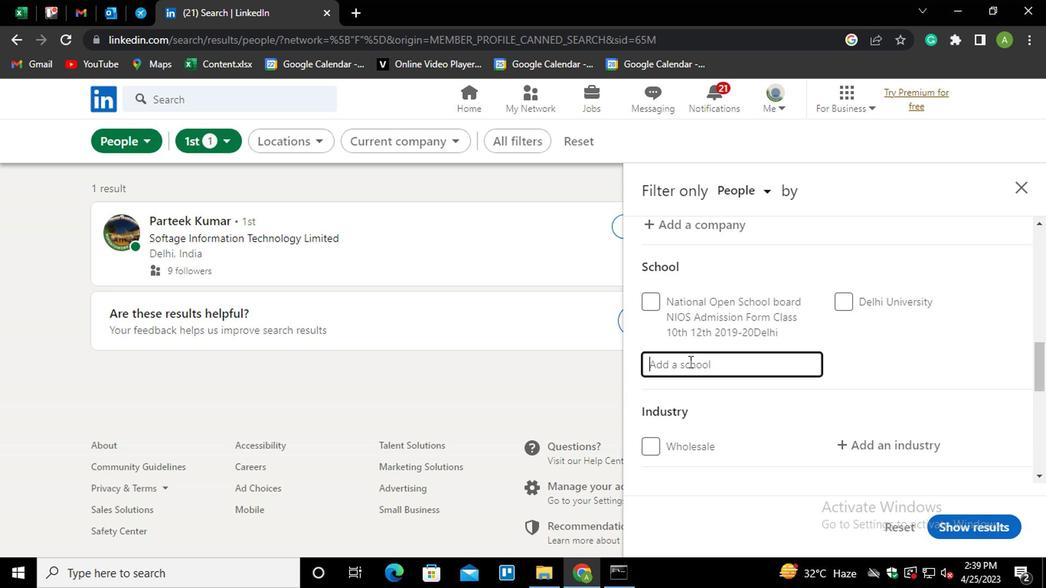 
Action: Mouse pressed left at (683, 360)
Screenshot: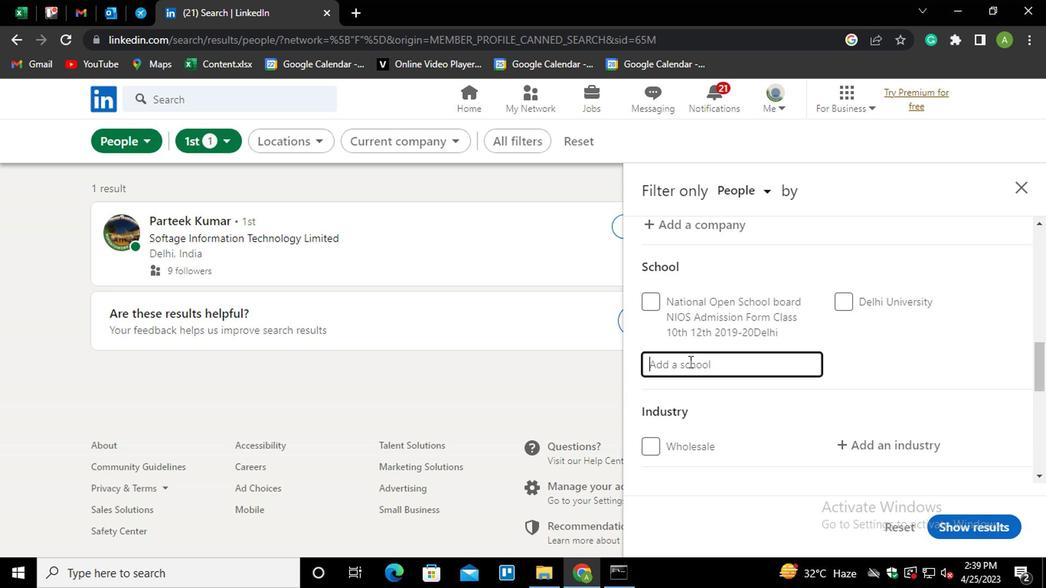 
Action: Mouse moved to (693, 366)
Screenshot: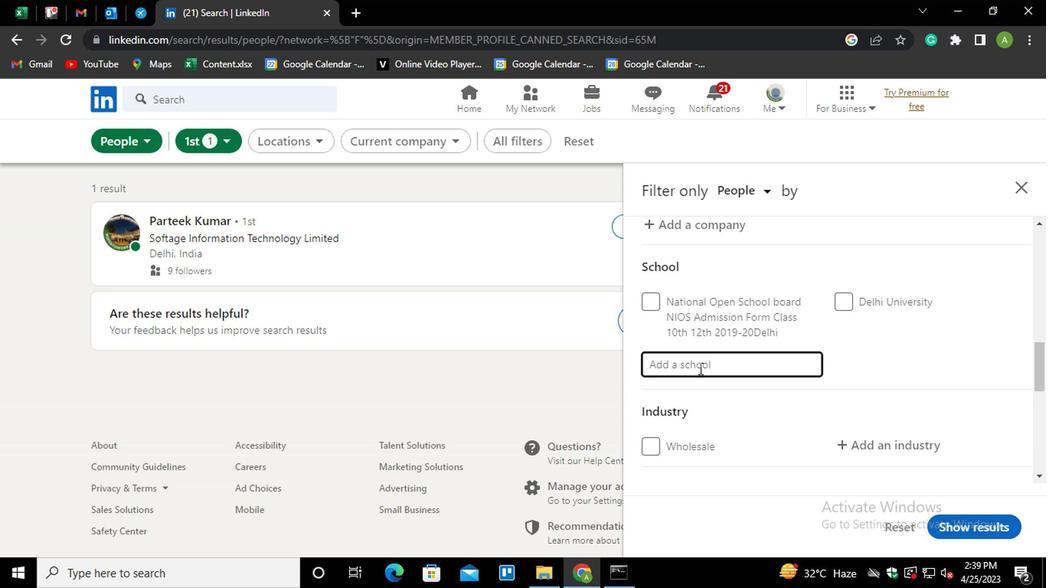 
Action: Key pressed <Key.shift>SYMB<Key.down><Key.down><Key.down><Key.down><Key.down><Key.down><Key.down><Key.up><Key.enter>
Screenshot: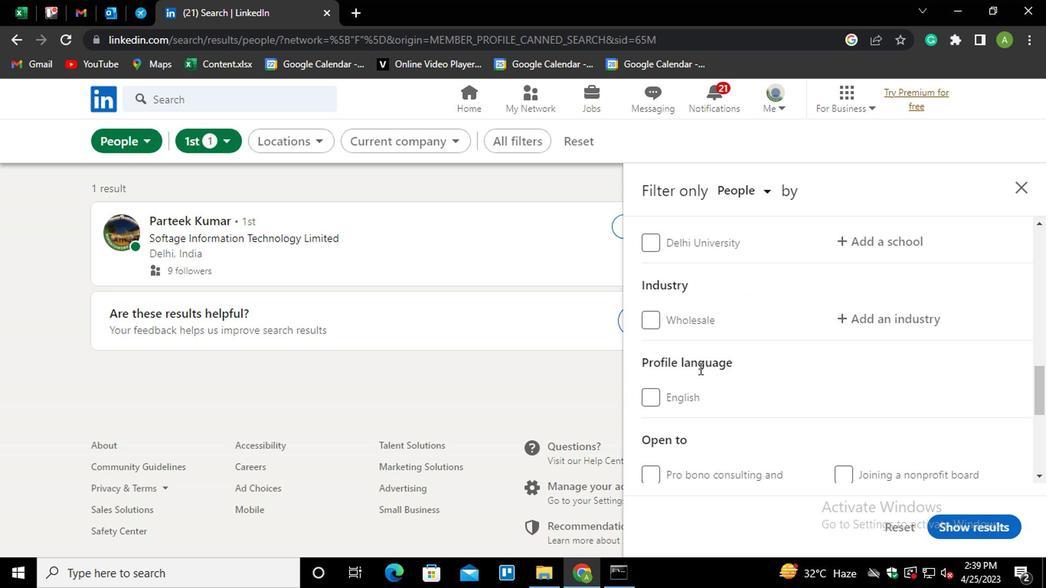 
Action: Mouse moved to (835, 316)
Screenshot: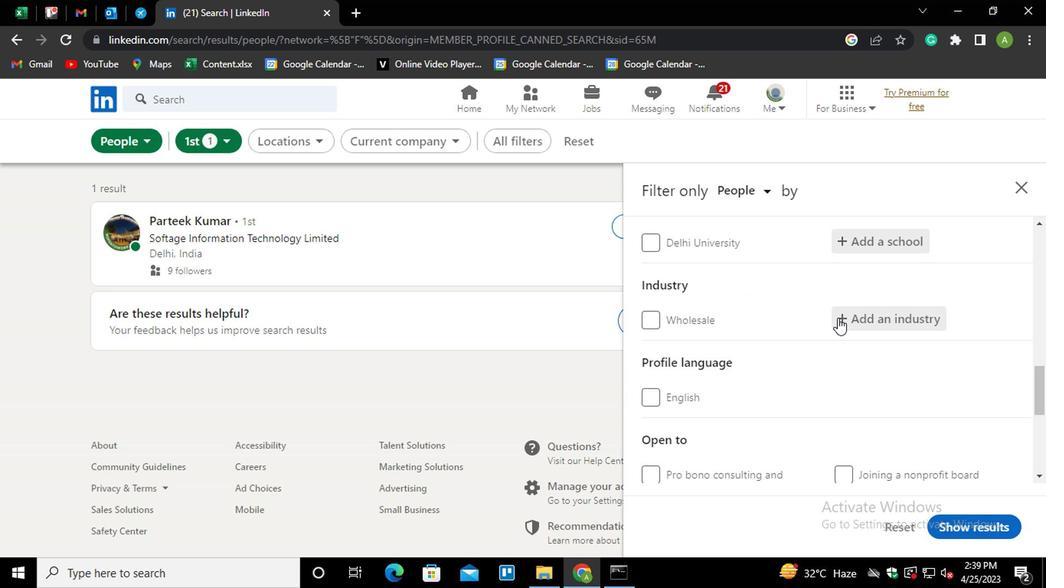 
Action: Mouse pressed left at (835, 316)
Screenshot: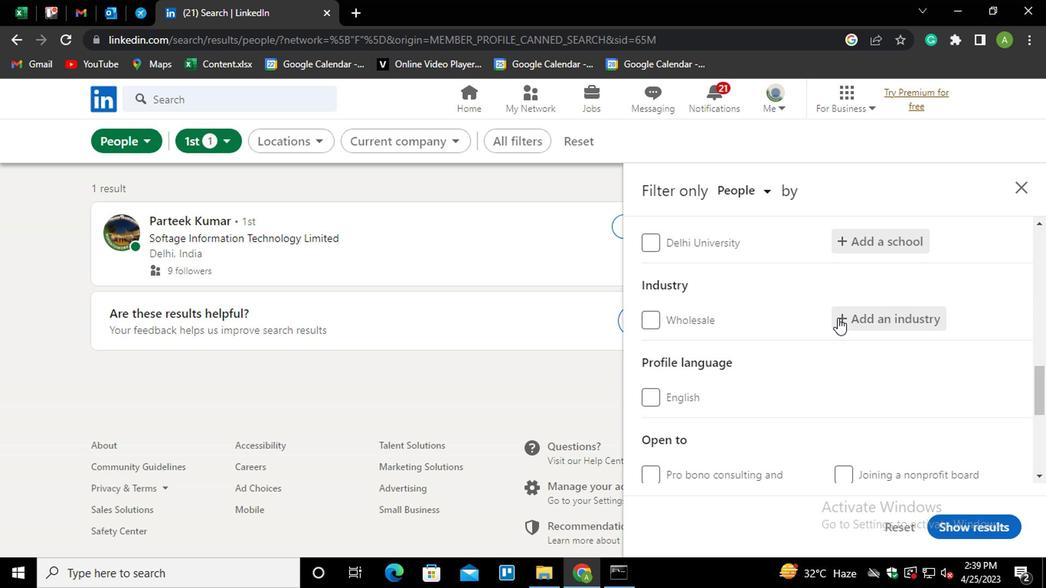
Action: Mouse moved to (855, 314)
Screenshot: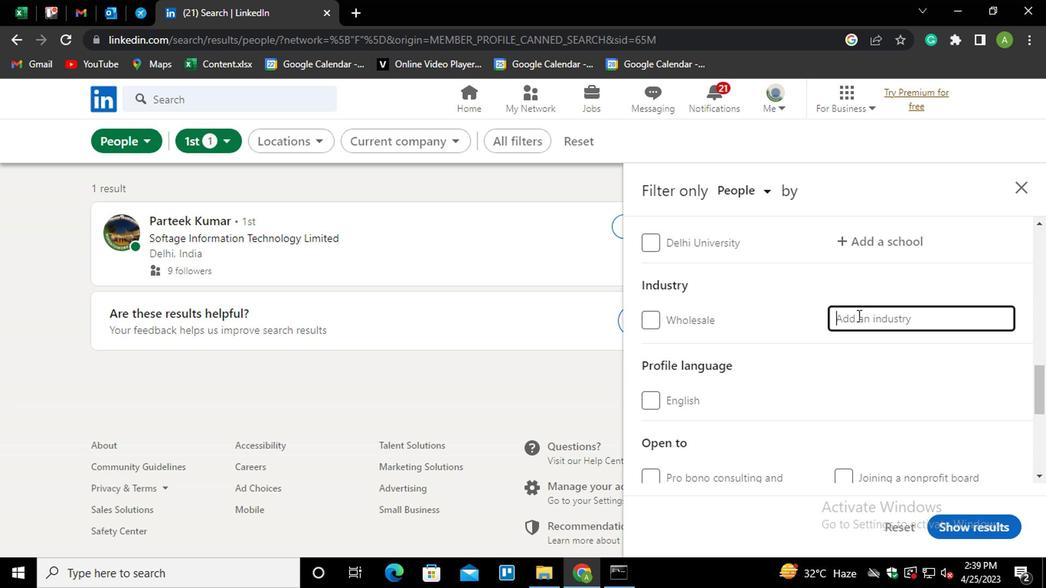 
Action: Mouse pressed left at (855, 314)
Screenshot: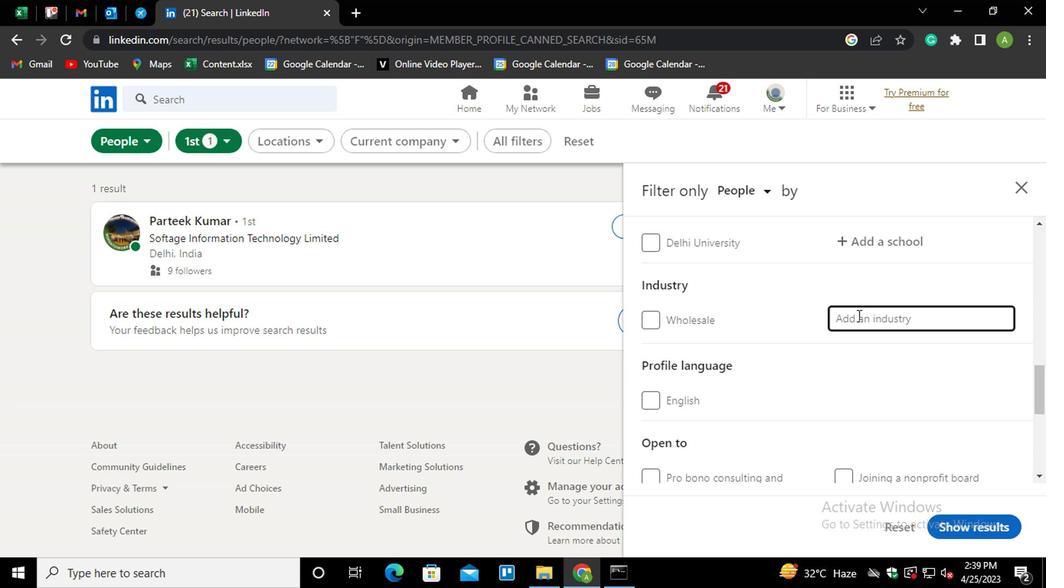 
Action: Key pressed <Key.shift_r>PERSO<Key.down><Key.down><Key.down><Key.enter>
Screenshot: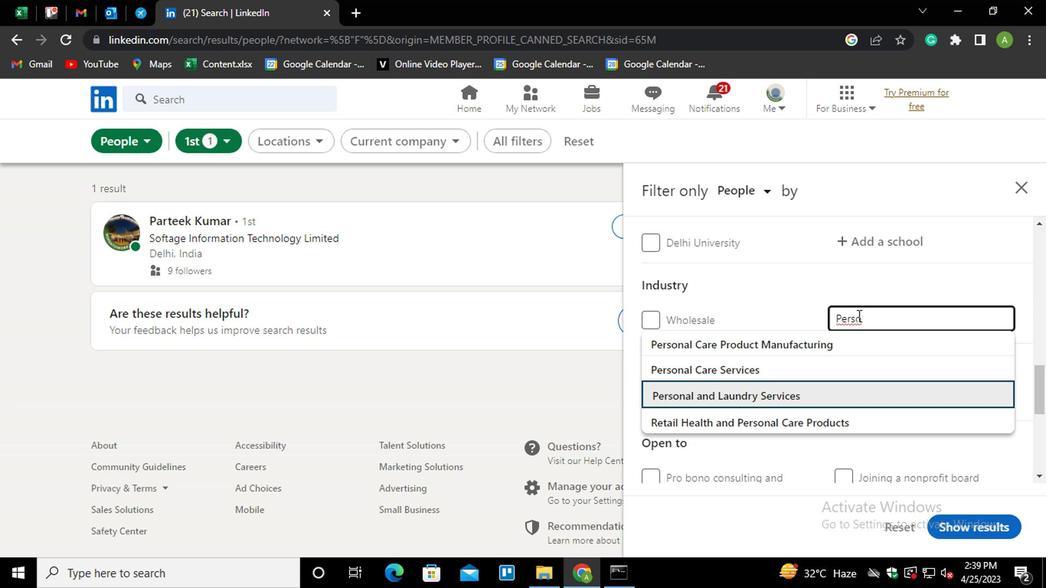 
Action: Mouse moved to (865, 334)
Screenshot: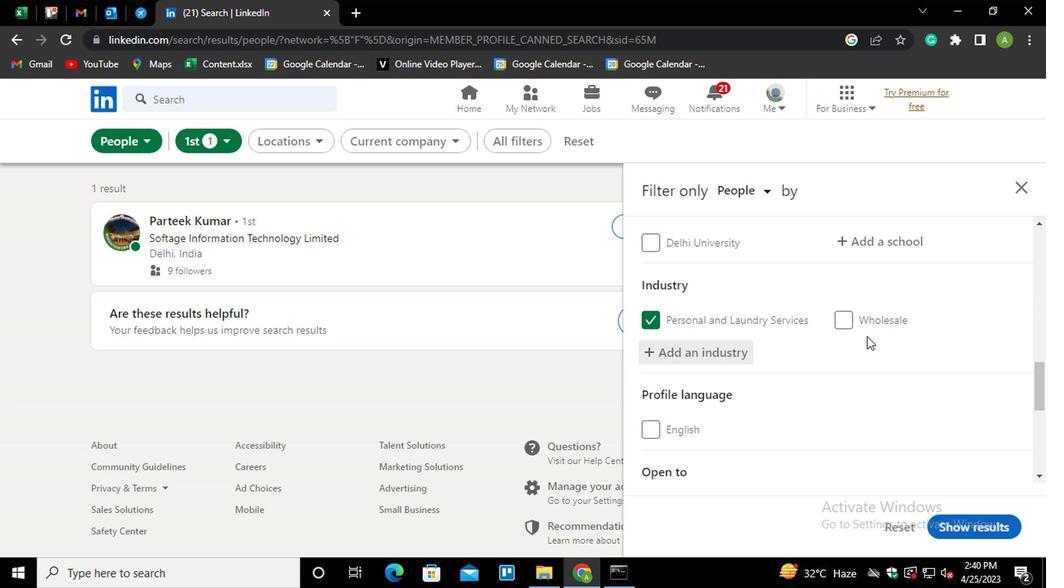 
Action: Mouse scrolled (865, 334) with delta (0, 0)
Screenshot: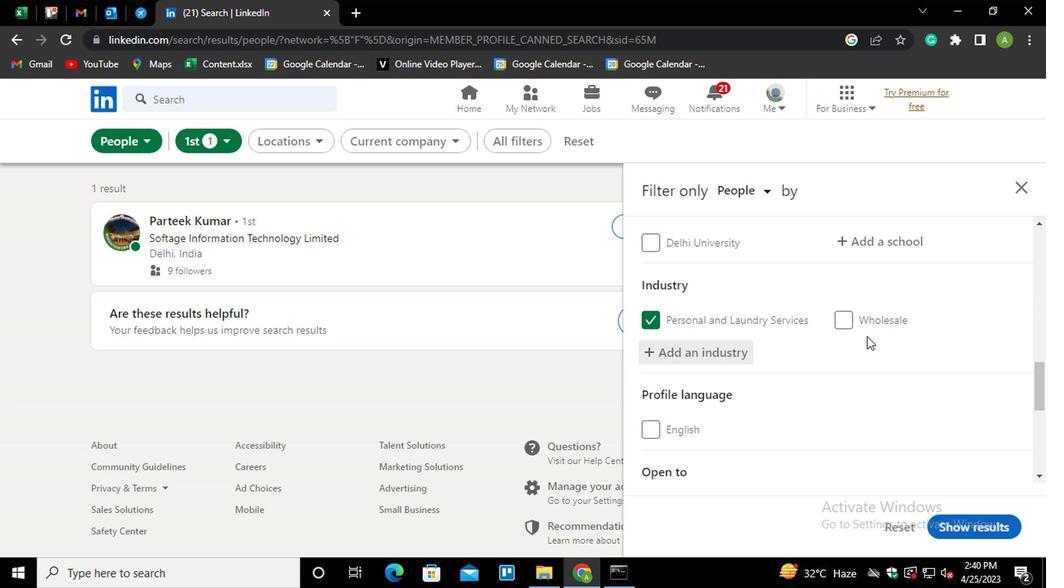 
Action: Mouse scrolled (865, 334) with delta (0, 0)
Screenshot: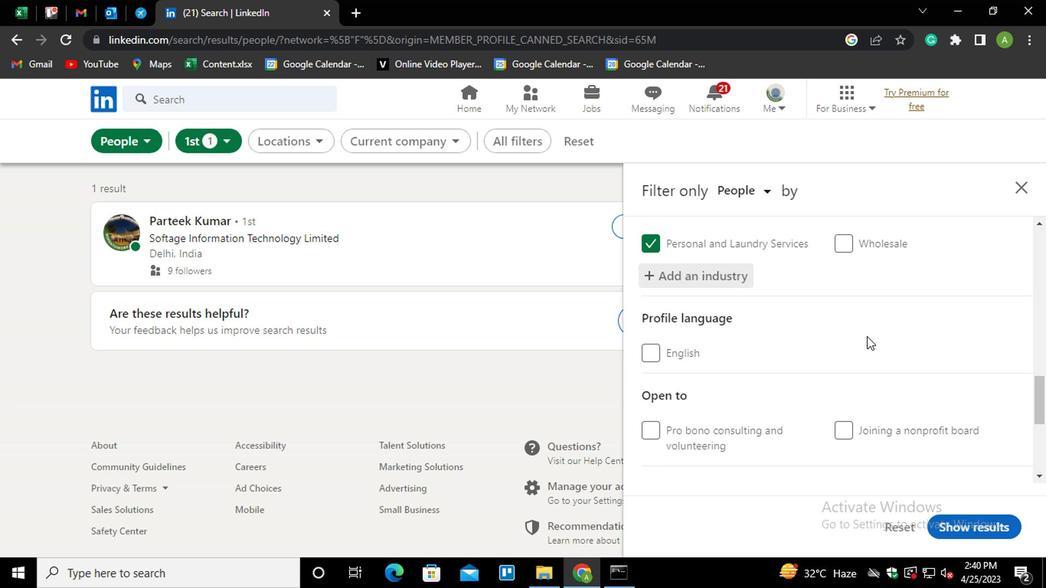 
Action: Mouse moved to (799, 388)
Screenshot: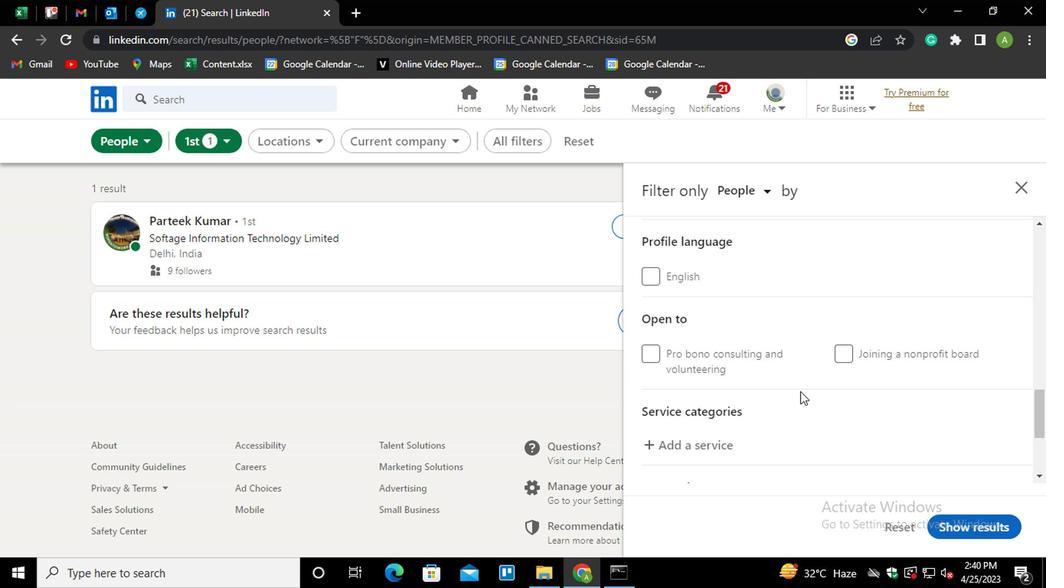 
Action: Mouse scrolled (799, 387) with delta (0, -1)
Screenshot: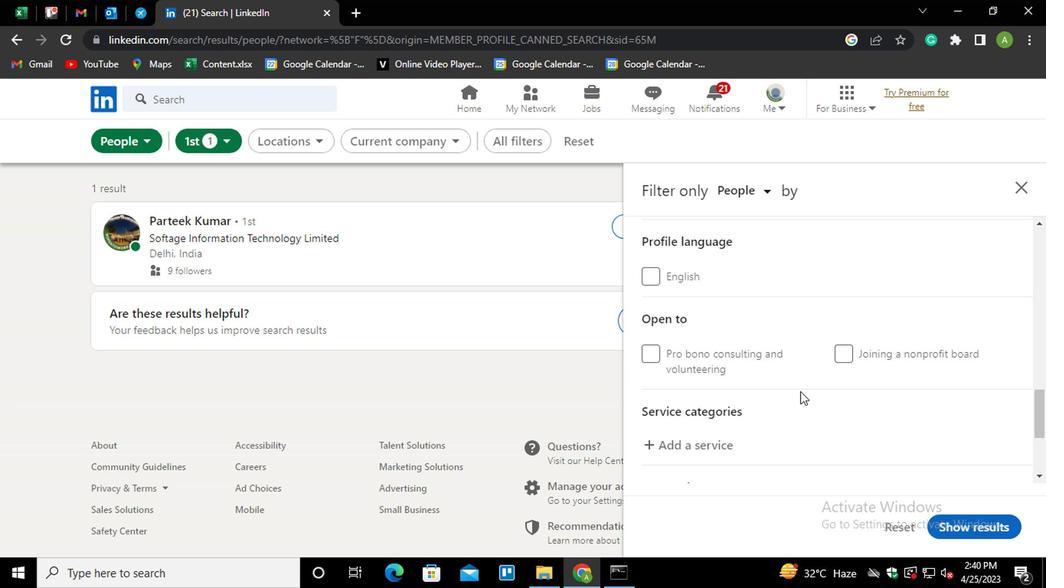 
Action: Mouse moved to (797, 389)
Screenshot: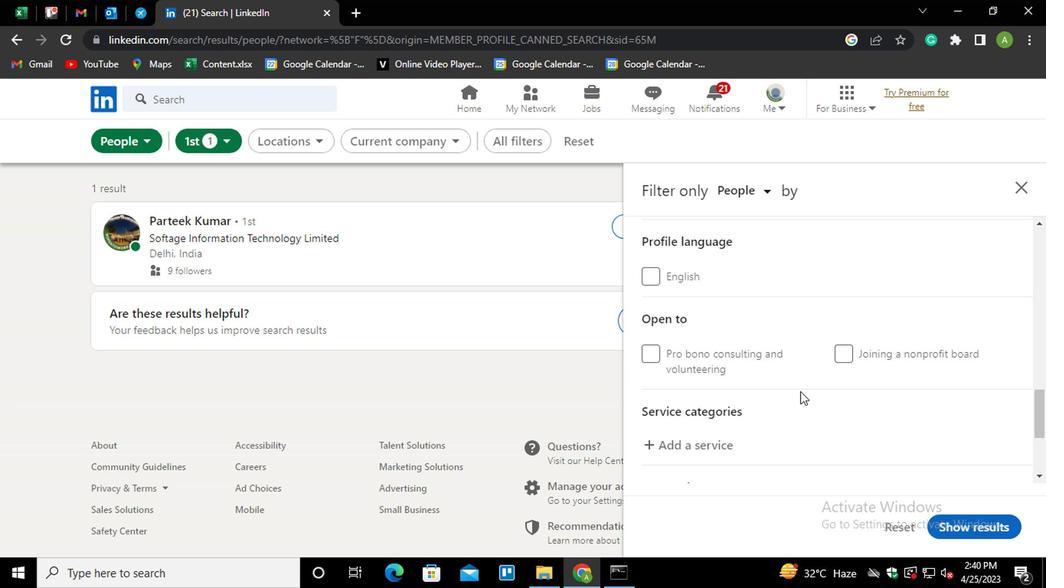 
Action: Mouse scrolled (797, 389) with delta (0, 0)
Screenshot: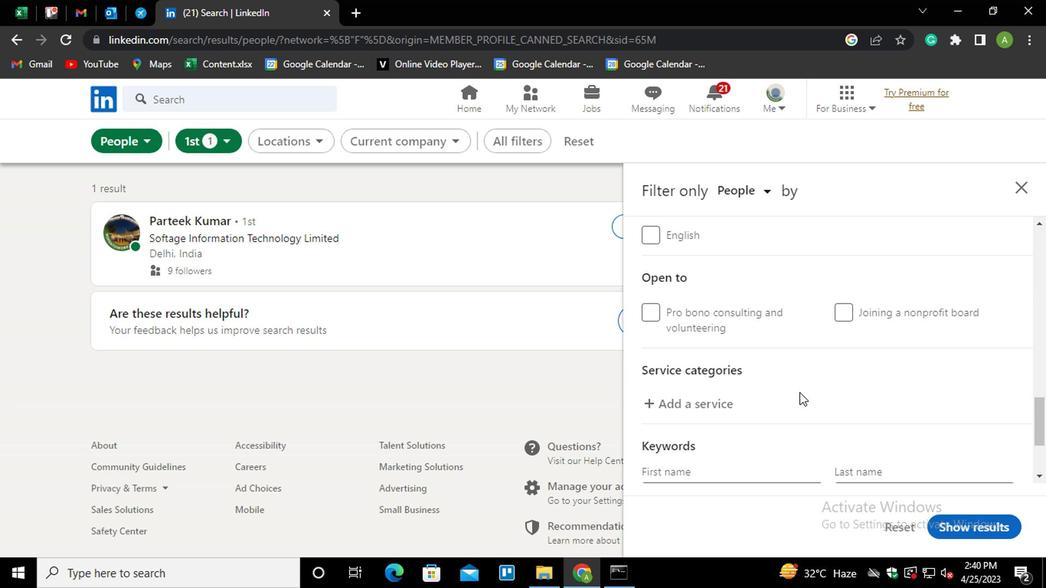 
Action: Mouse moved to (697, 289)
Screenshot: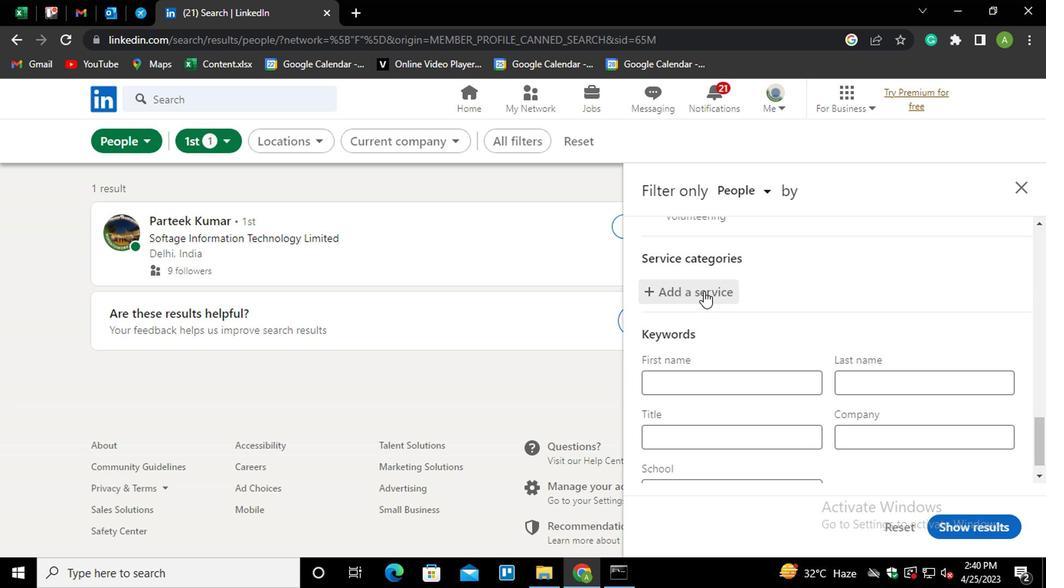 
Action: Mouse pressed left at (697, 289)
Screenshot: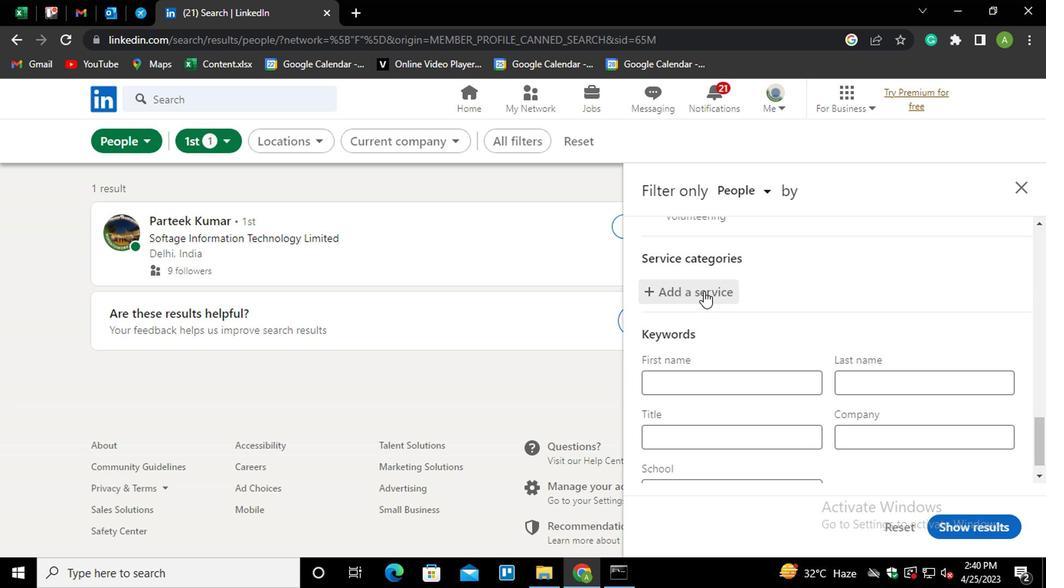
Action: Mouse moved to (700, 296)
Screenshot: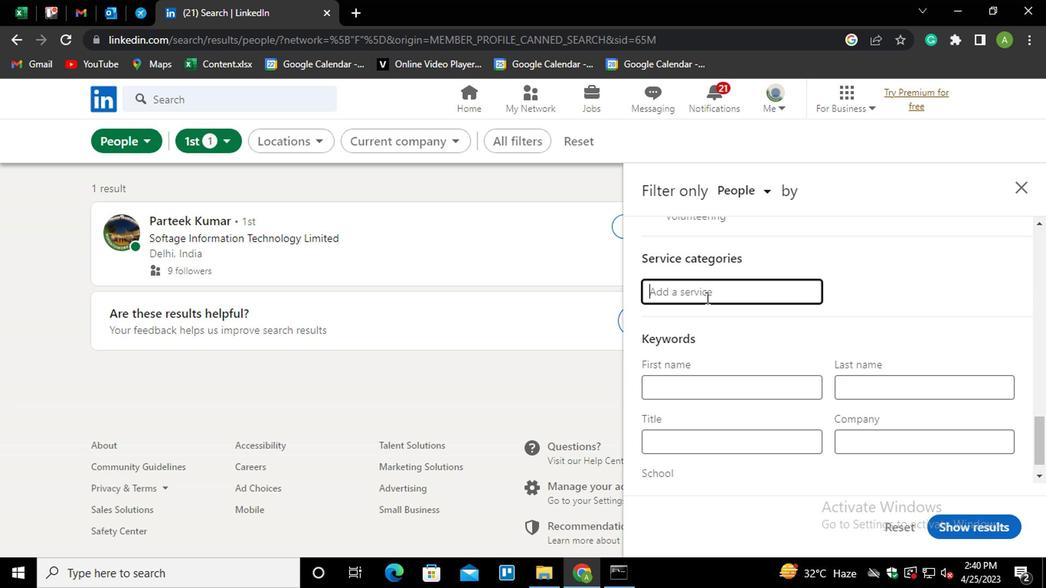 
Action: Mouse pressed left at (700, 296)
Screenshot: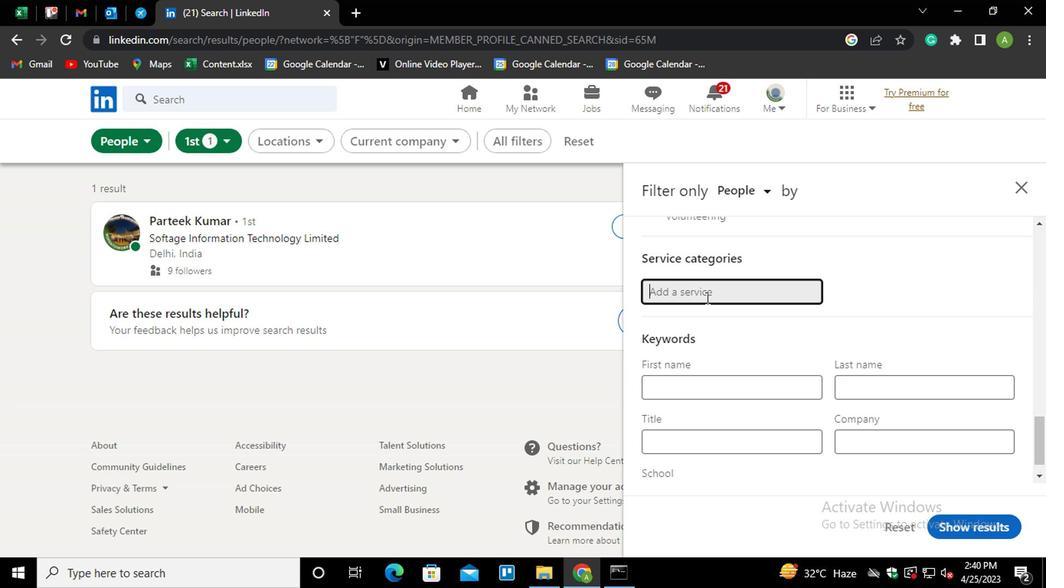 
Action: Mouse moved to (712, 302)
Screenshot: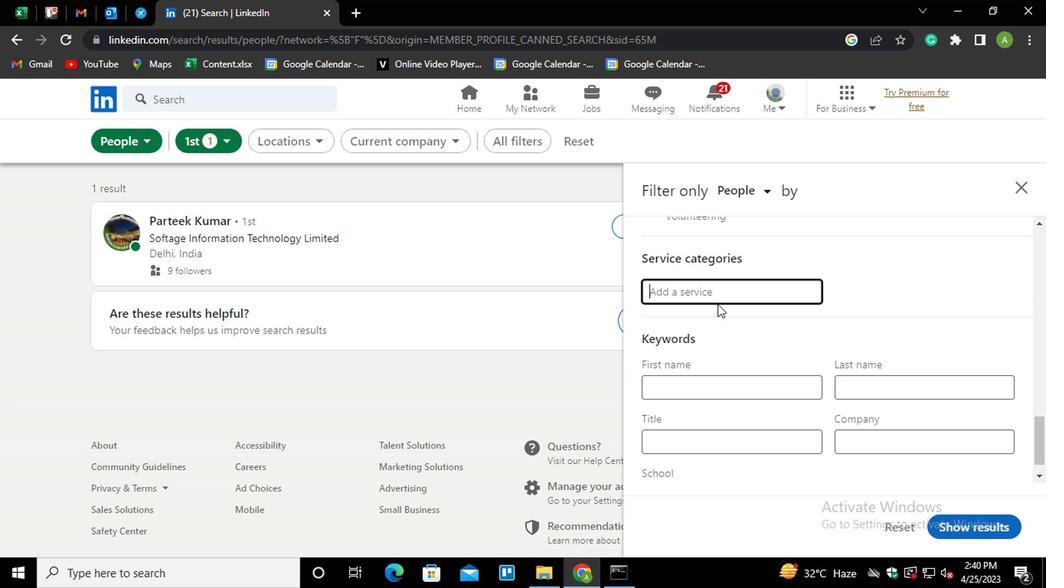 
Action: Key pressed <Key.shift>F
Screenshot: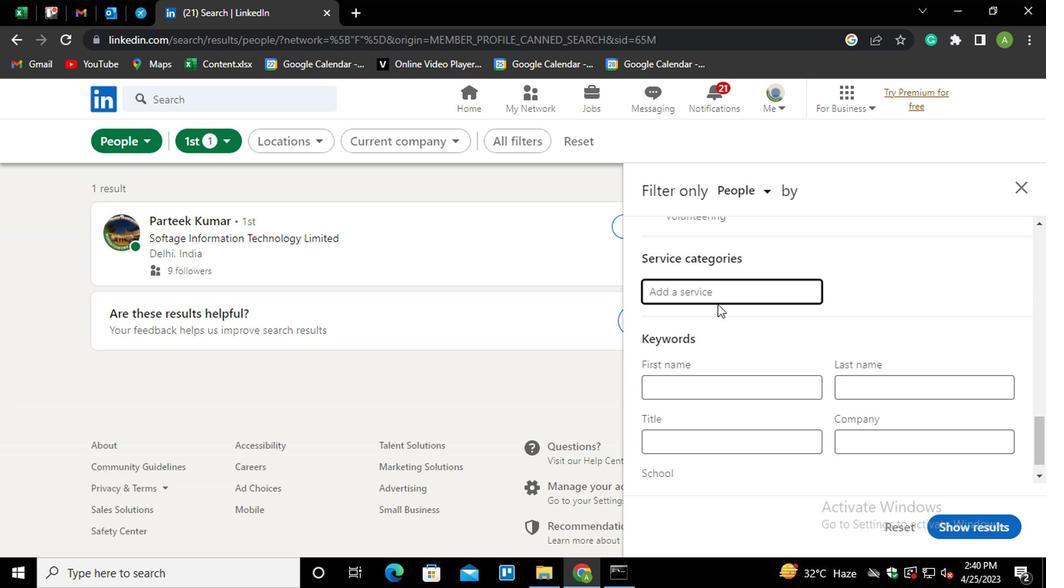 
Action: Mouse moved to (713, 303)
Screenshot: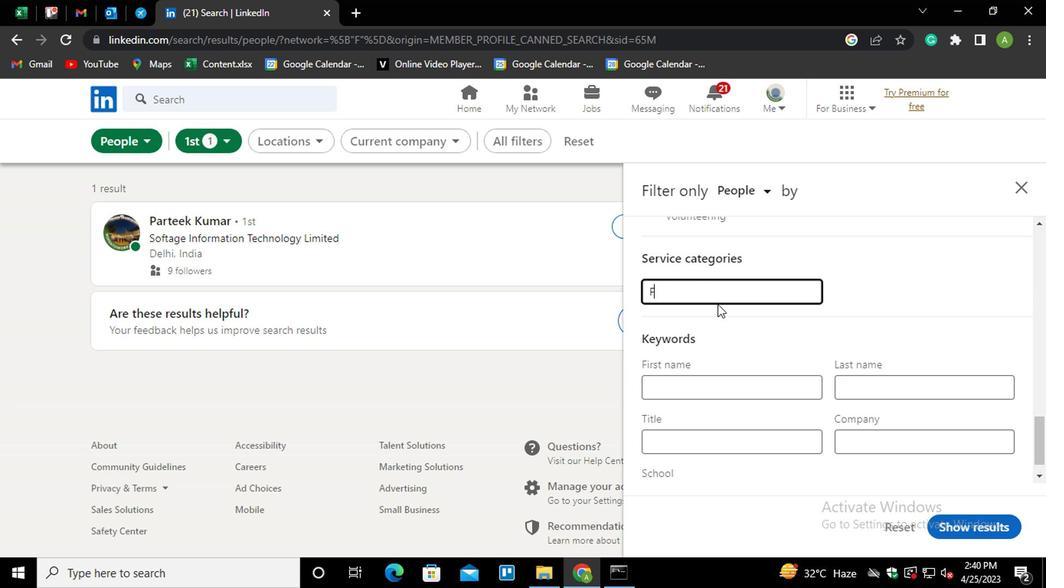 
Action: Key pressed IN<Key.down><Key.down><Key.enter>
Screenshot: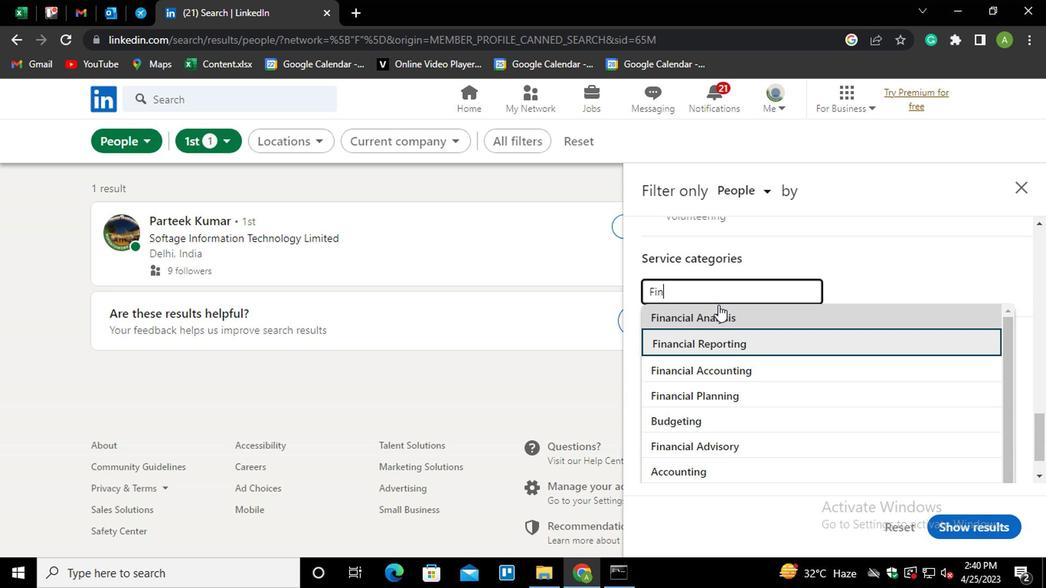 
Action: Mouse moved to (685, 438)
Screenshot: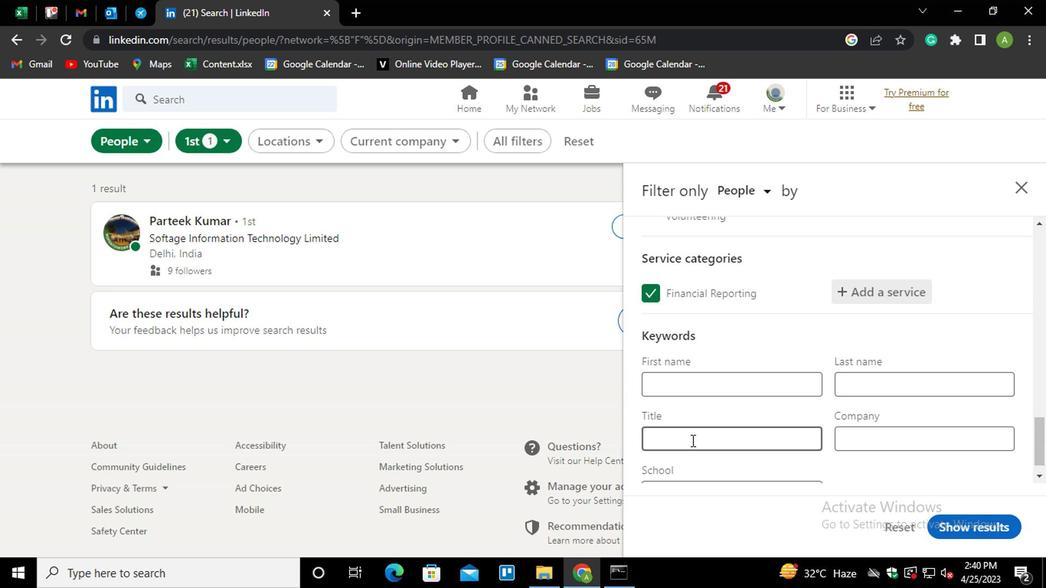 
Action: Mouse pressed left at (685, 438)
Screenshot: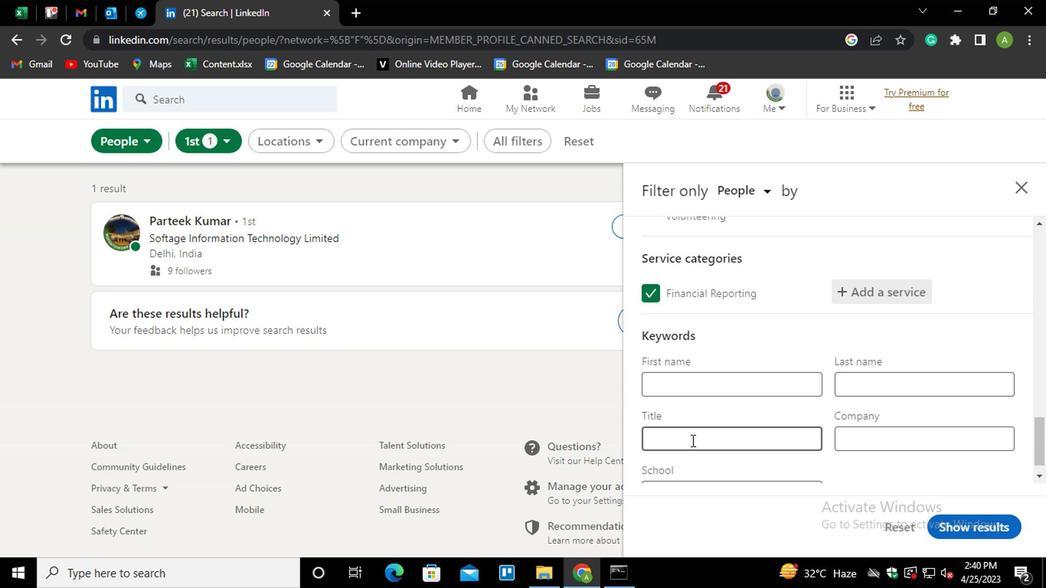 
Action: Mouse moved to (668, 447)
Screenshot: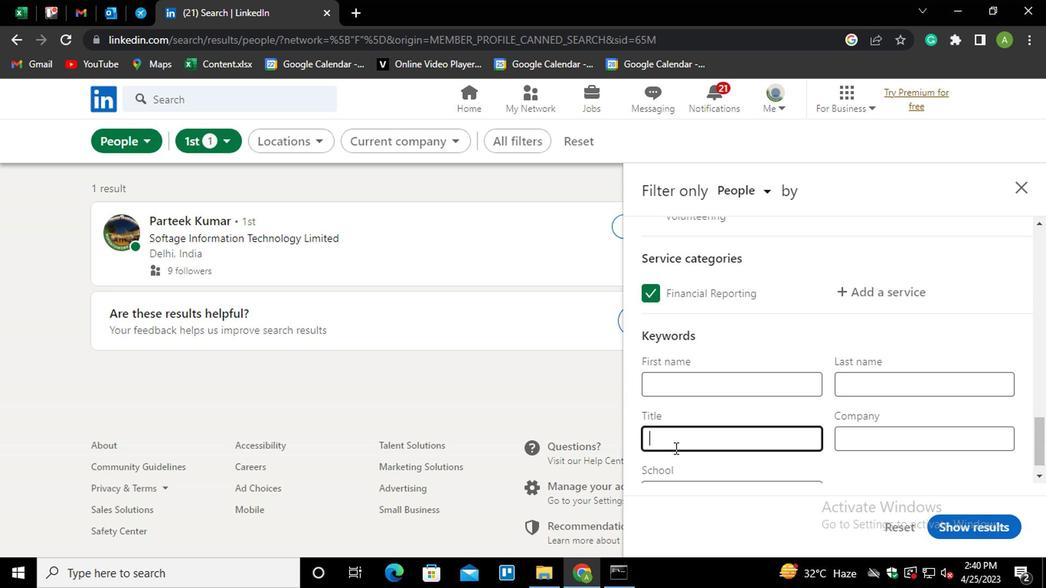 
Action: Key pressed <Key.shift_r>MANAGER
Screenshot: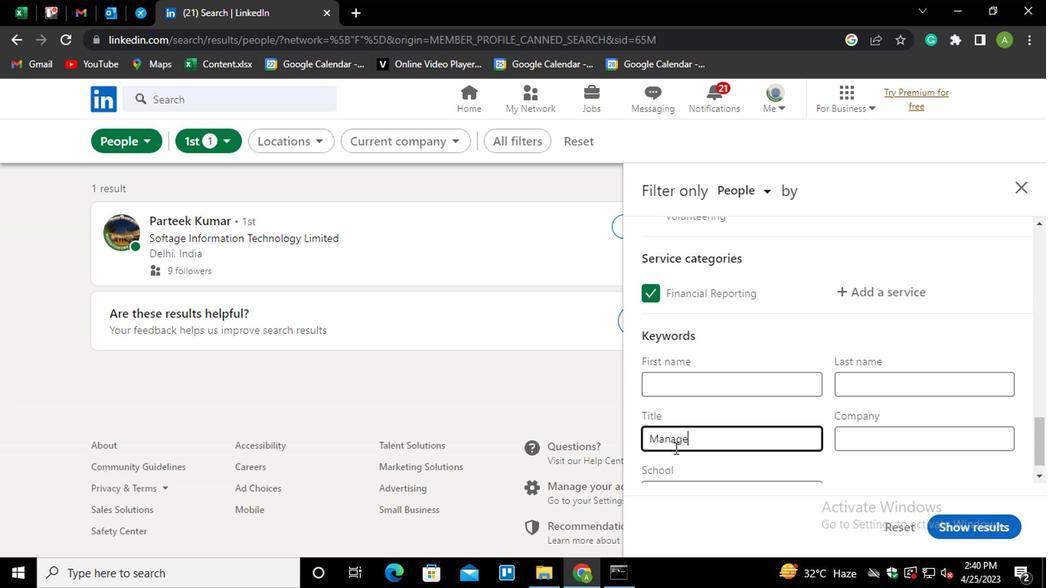 
Action: Mouse moved to (703, 440)
Screenshot: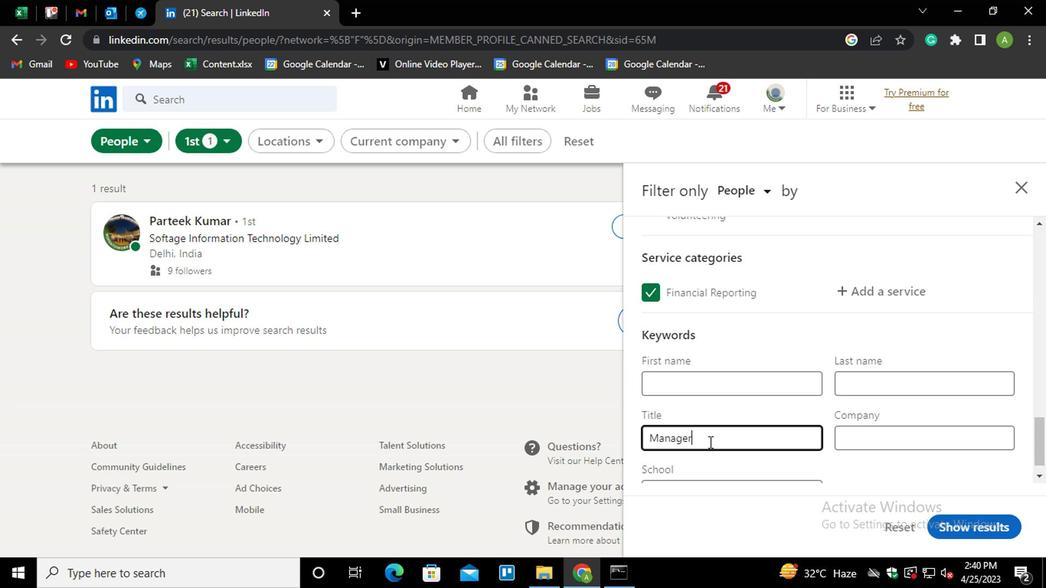 
Action: Mouse scrolled (703, 440) with delta (0, 0)
Screenshot: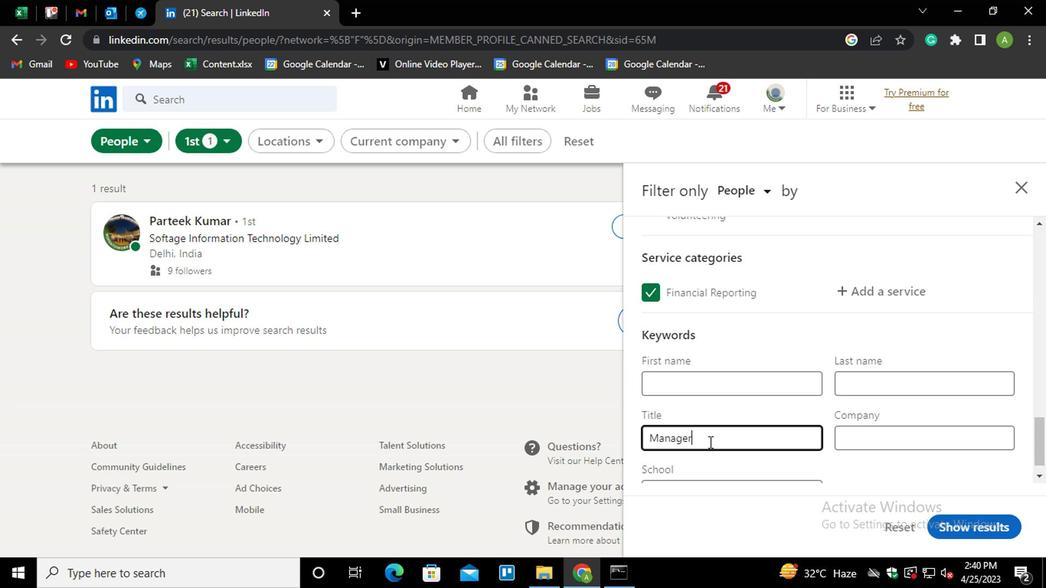 
Action: Mouse moved to (974, 525)
Screenshot: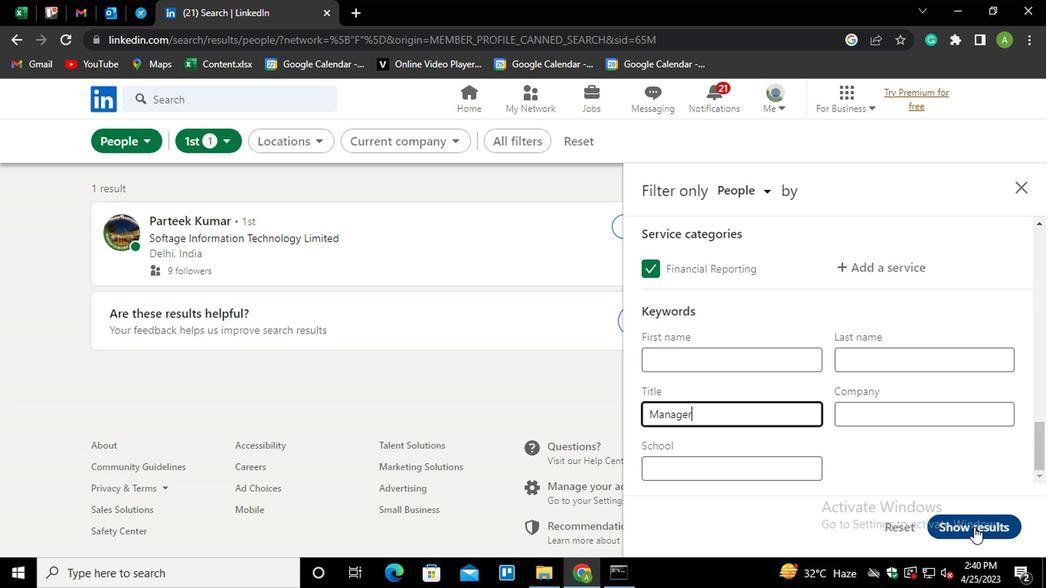 
Action: Mouse pressed left at (974, 525)
Screenshot: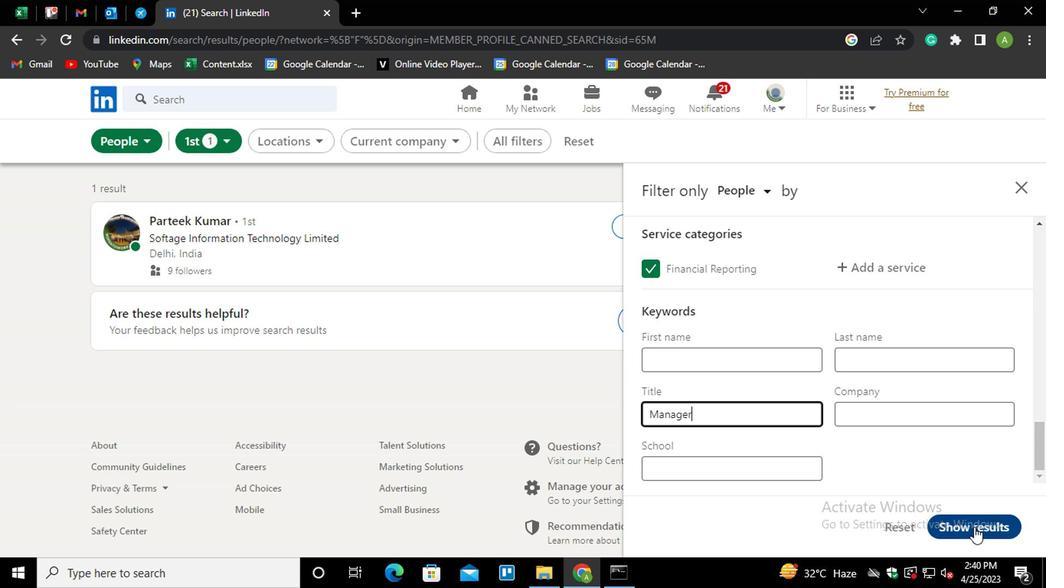 
